 Task: Create public groups for Inmate in StockTradeHub.
Action: Mouse moved to (586, 40)
Screenshot: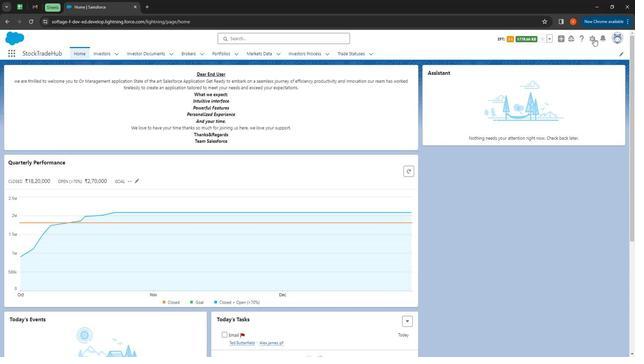
Action: Mouse pressed left at (586, 40)
Screenshot: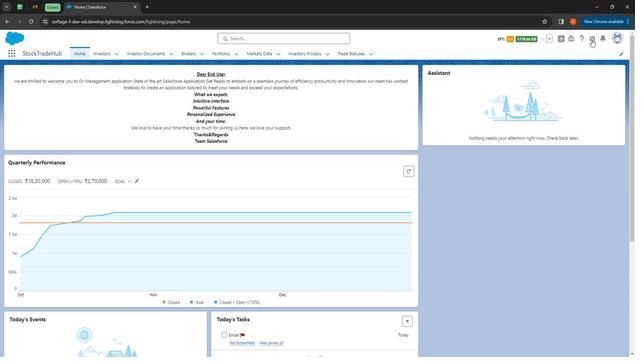 
Action: Mouse moved to (571, 59)
Screenshot: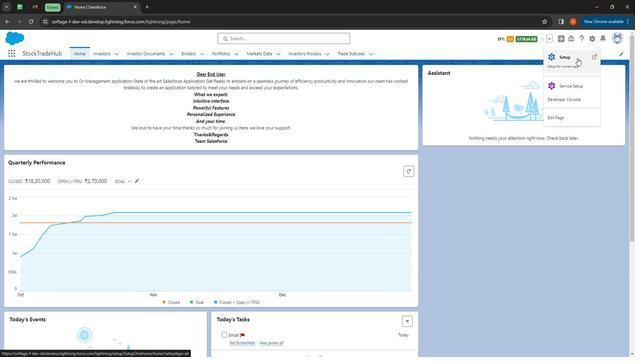 
Action: Mouse pressed left at (571, 59)
Screenshot: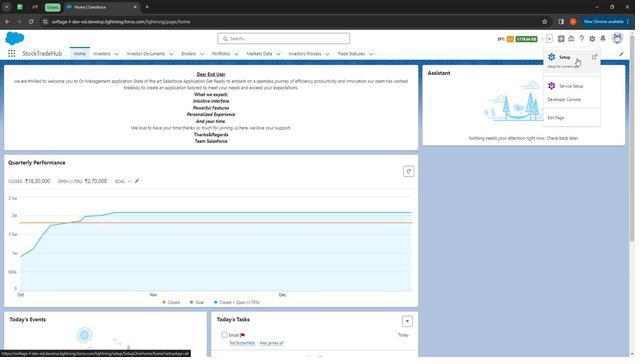 
Action: Mouse moved to (26, 74)
Screenshot: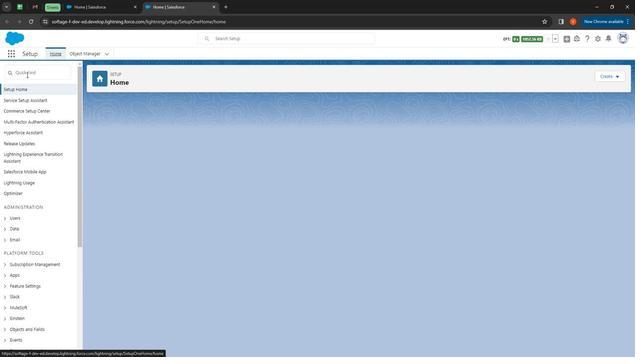 
Action: Mouse pressed left at (26, 74)
Screenshot: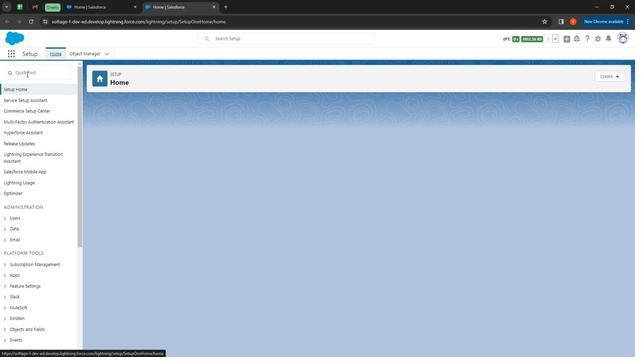 
Action: Mouse moved to (24, 71)
Screenshot: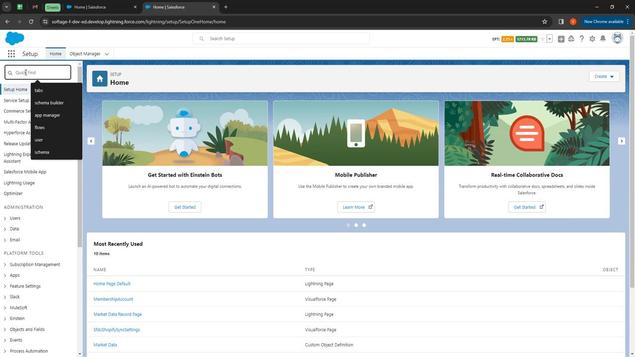 
Action: Mouse pressed left at (24, 71)
Screenshot: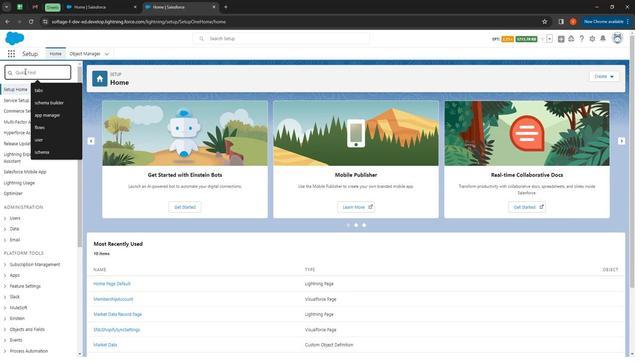 
Action: Key pressed public
Screenshot: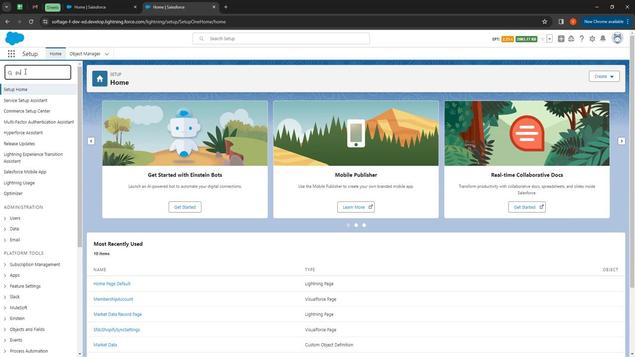 
Action: Mouse moved to (29, 100)
Screenshot: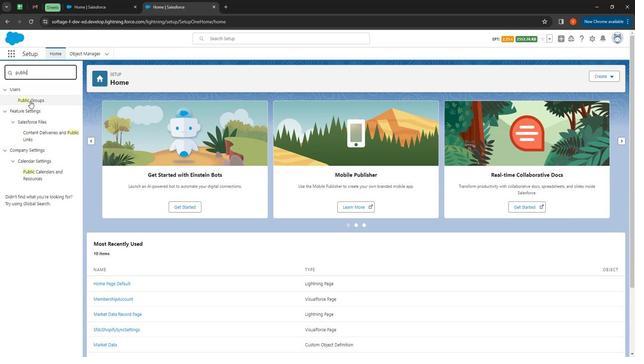 
Action: Mouse pressed left at (29, 100)
Screenshot: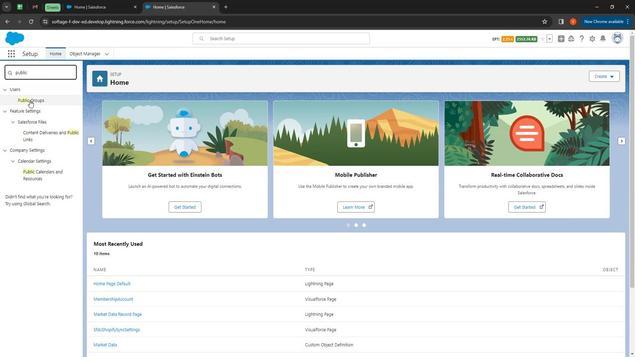
Action: Mouse moved to (353, 148)
Screenshot: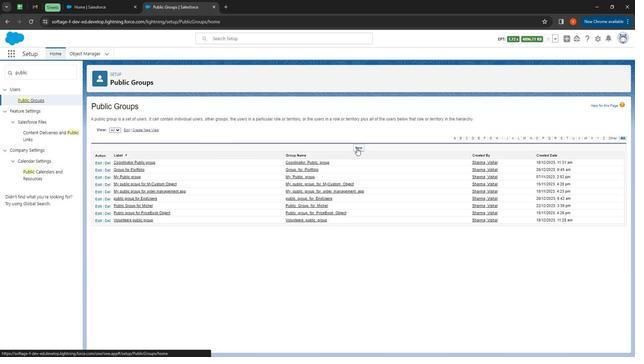 
Action: Mouse pressed left at (353, 148)
Screenshot: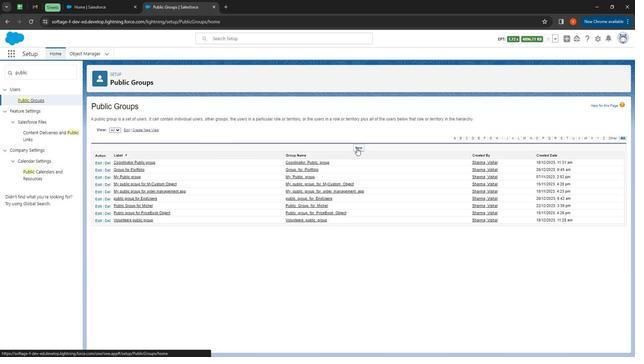 
Action: Mouse moved to (207, 148)
Screenshot: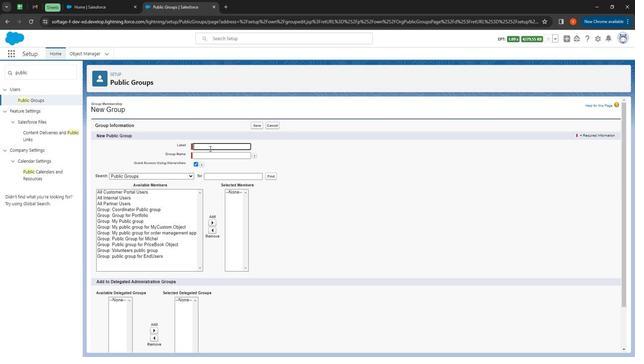 
Action: Mouse pressed left at (207, 148)
Screenshot: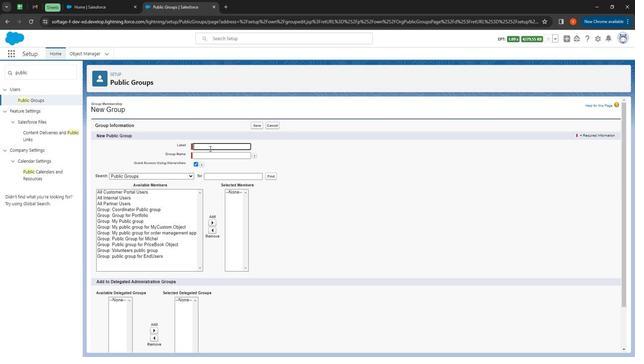 
Action: Mouse moved to (208, 148)
Screenshot: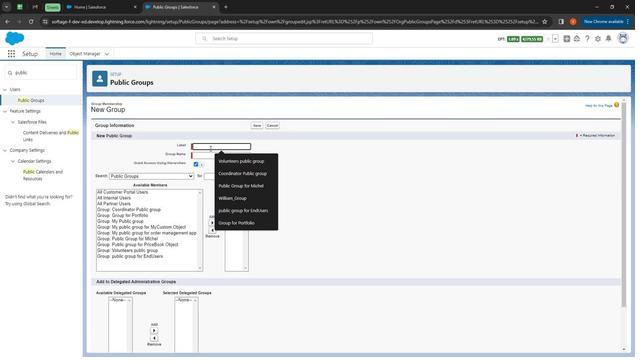 
Action: Key pressed <Key.shift><Key.shift><Key.shift><Key.shift><Key.shift>Inmates<Key.space><Key.shift>F<Key.backspace><Key.shift>Group
Screenshot: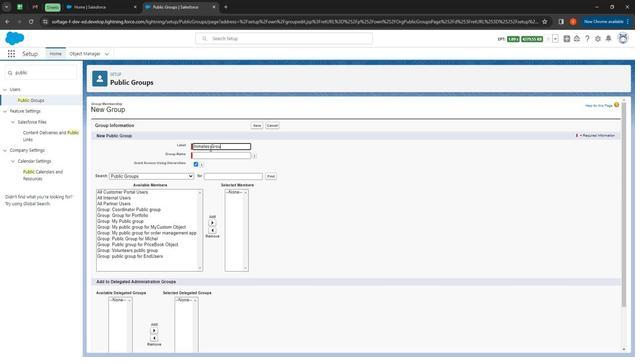 
Action: Mouse moved to (206, 154)
Screenshot: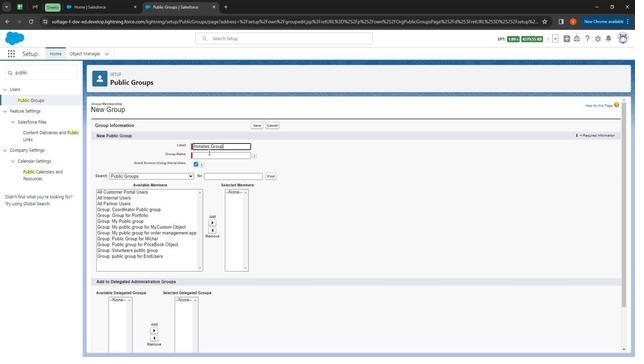
Action: Mouse pressed left at (206, 154)
Screenshot: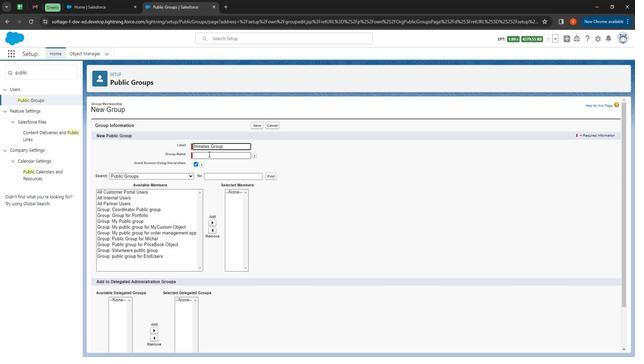 
Action: Mouse moved to (133, 192)
Screenshot: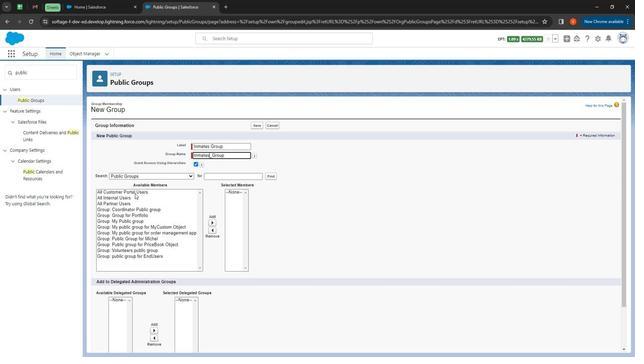 
Action: Mouse pressed left at (133, 192)
Screenshot: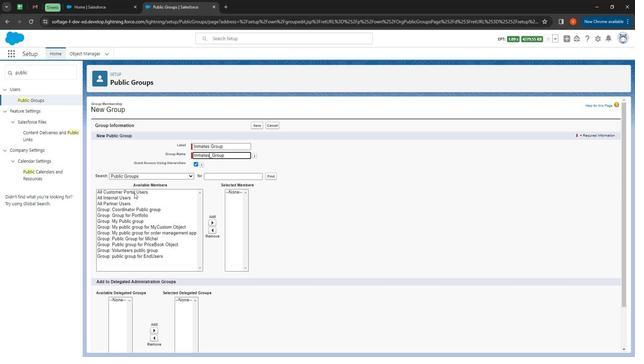 
Action: Mouse moved to (208, 223)
Screenshot: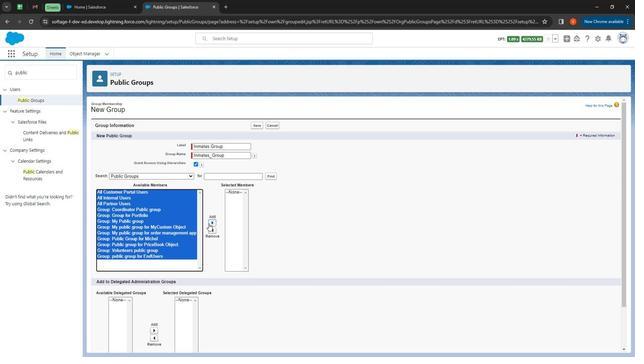 
Action: Mouse pressed left at (208, 223)
Screenshot: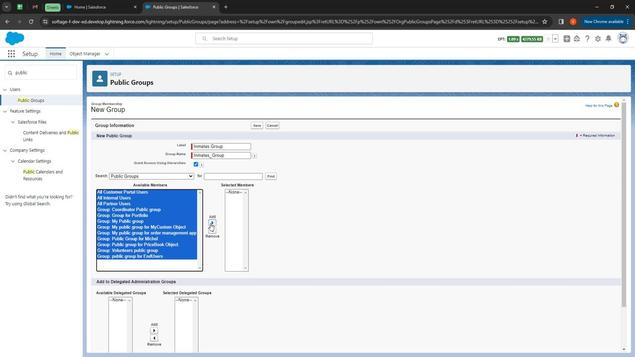 
Action: Mouse moved to (143, 176)
Screenshot: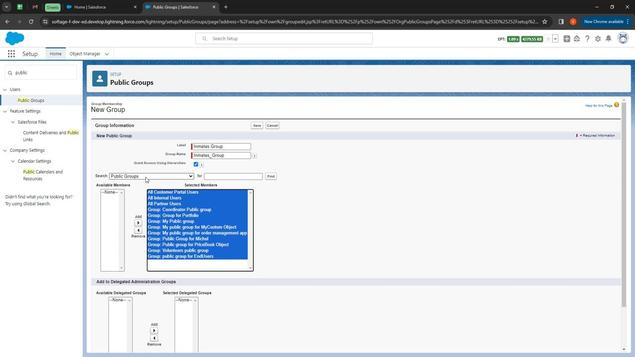 
Action: Mouse pressed left at (143, 176)
Screenshot: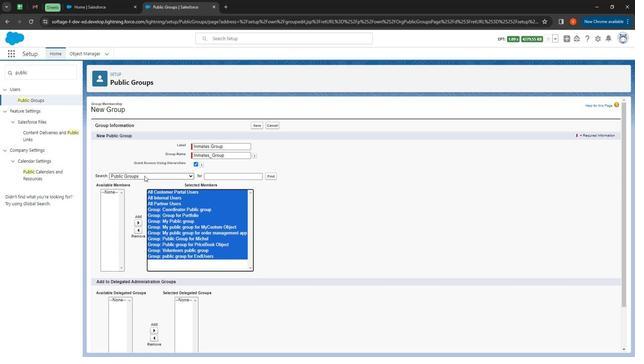 
Action: Mouse moved to (139, 188)
Screenshot: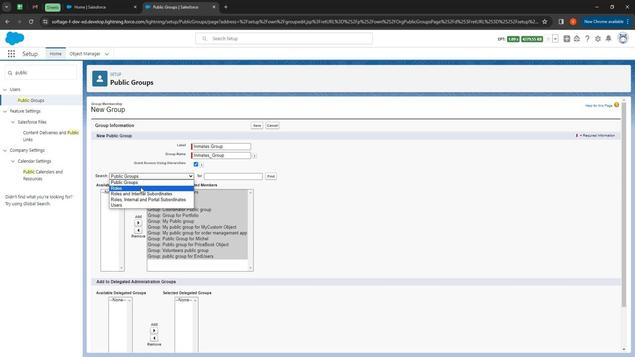 
Action: Mouse pressed left at (139, 188)
Screenshot: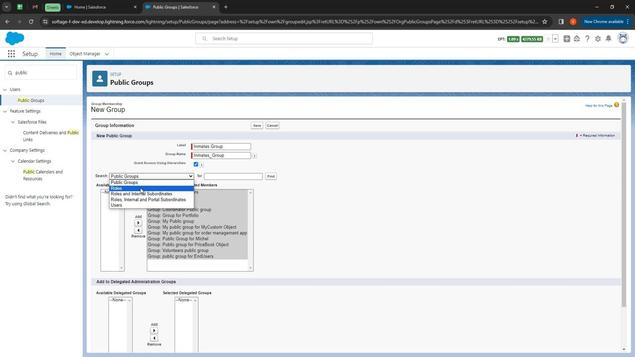 
Action: Mouse moved to (119, 191)
Screenshot: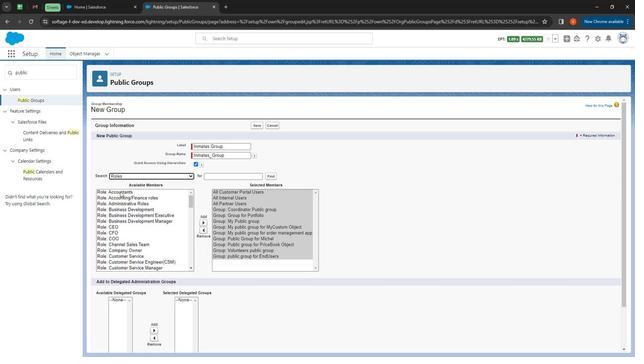 
Action: Mouse pressed left at (119, 191)
Screenshot: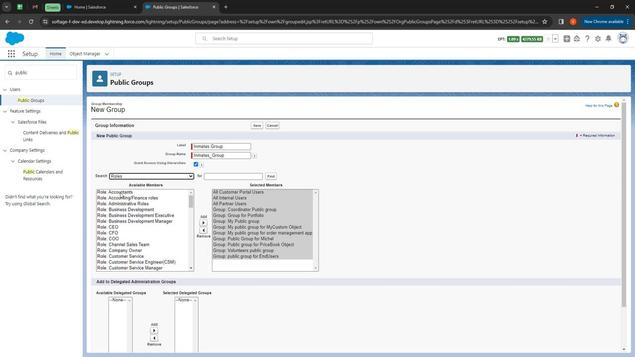 
Action: Mouse moved to (189, 199)
Screenshot: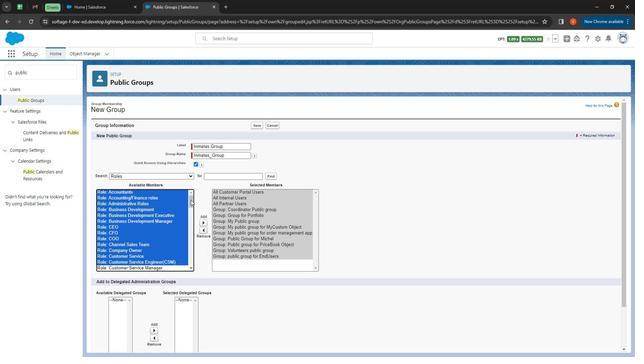 
Action: Mouse pressed left at (189, 199)
Screenshot: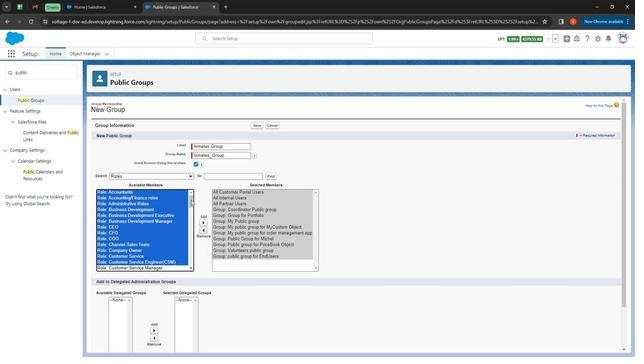
Action: Mouse moved to (160, 213)
Screenshot: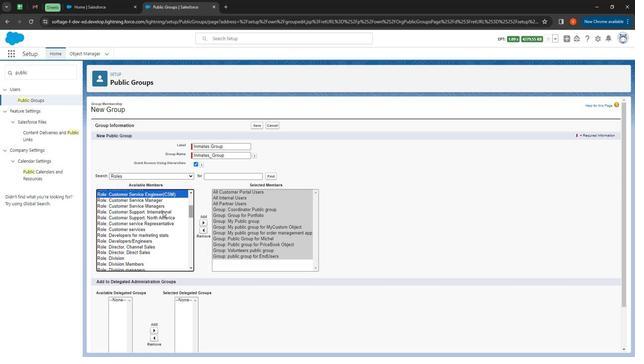 
Action: Mouse pressed left at (160, 213)
Screenshot: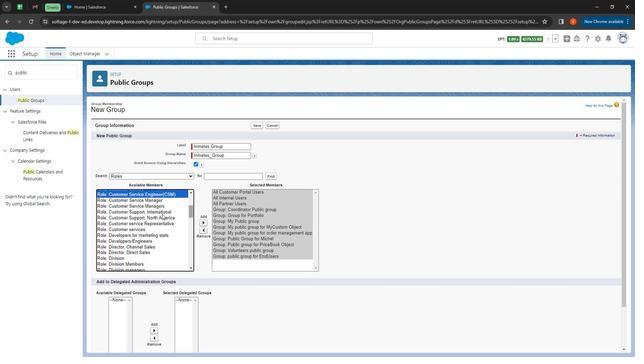 
Action: Mouse moved to (160, 218)
Screenshot: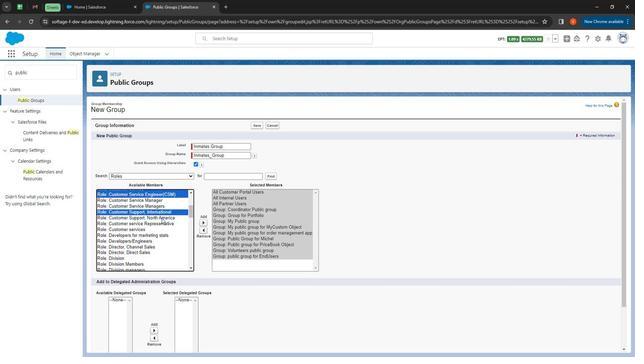 
Action: Mouse pressed left at (160, 218)
Screenshot: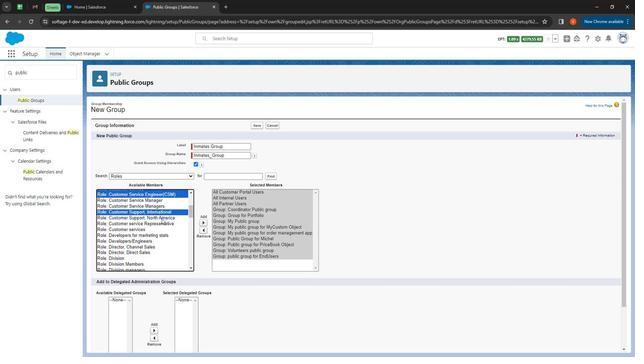 
Action: Mouse moved to (160, 223)
Screenshot: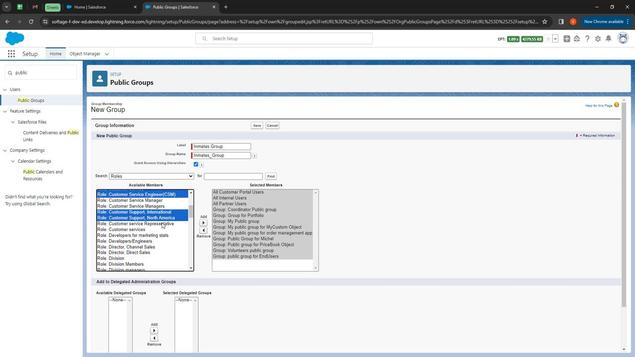 
Action: Mouse pressed left at (160, 223)
Screenshot: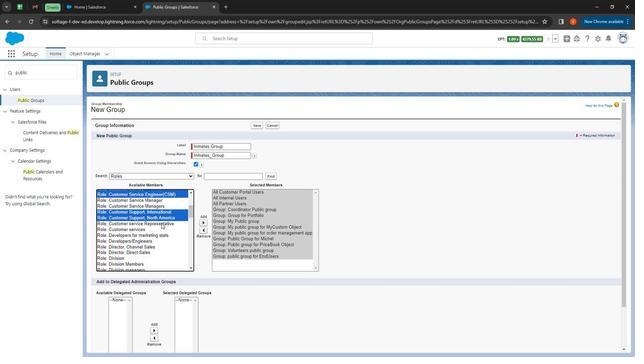 
Action: Mouse moved to (152, 227)
Screenshot: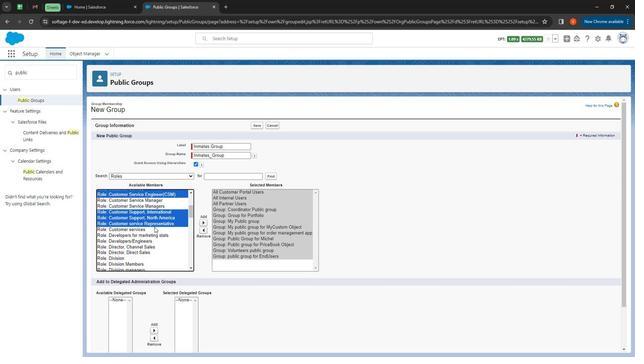 
Action: Mouse pressed left at (152, 227)
Screenshot: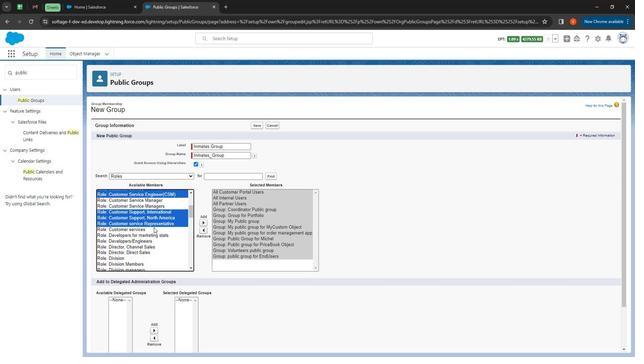 
Action: Mouse moved to (153, 235)
Screenshot: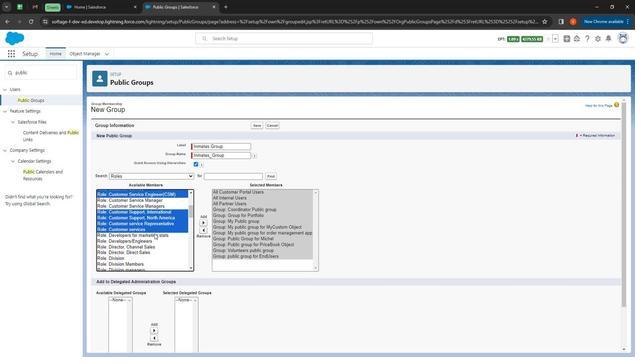 
Action: Mouse pressed left at (153, 235)
Screenshot: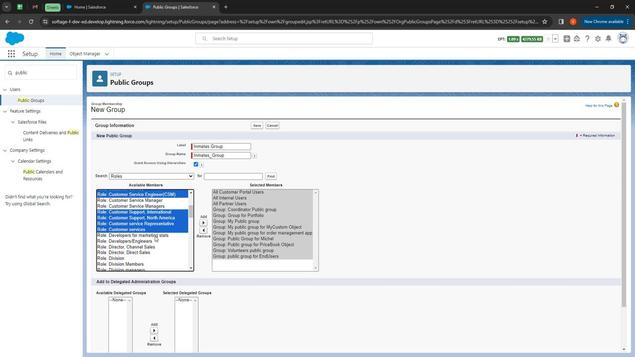 
Action: Mouse moved to (150, 250)
Screenshot: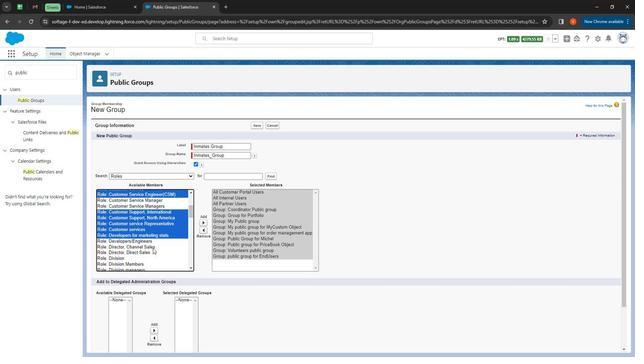 
Action: Mouse pressed left at (150, 250)
Screenshot: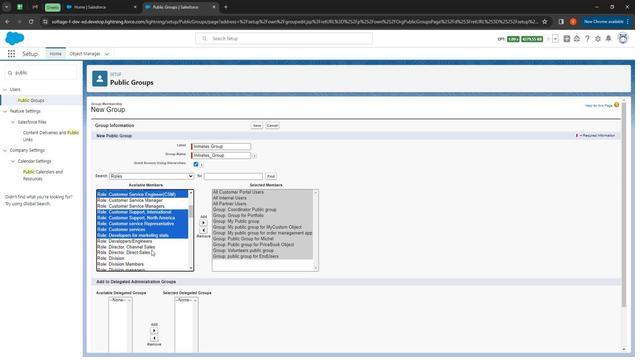 
Action: Mouse moved to (145, 259)
Screenshot: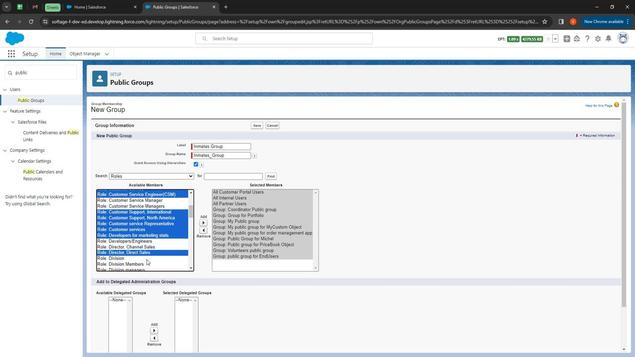 
Action: Mouse pressed left at (145, 259)
Screenshot: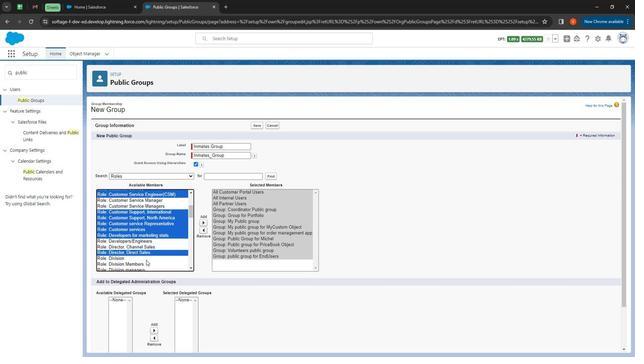
Action: Mouse moved to (144, 264)
Screenshot: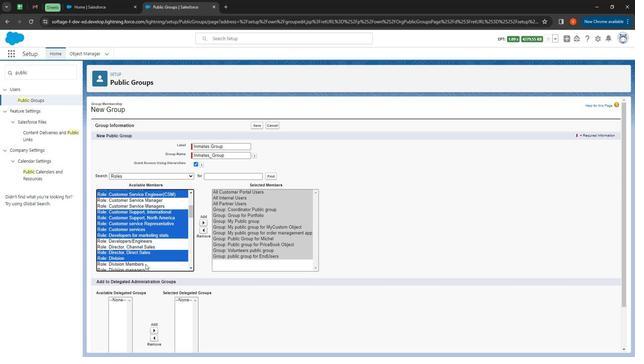 
Action: Mouse pressed left at (144, 264)
Screenshot: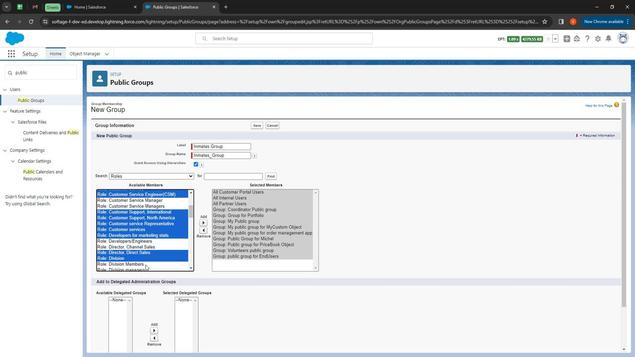 
Action: Mouse moved to (189, 213)
Screenshot: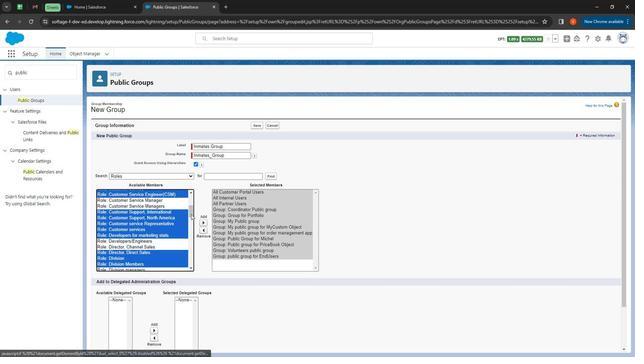 
Action: Mouse pressed left at (189, 213)
Screenshot: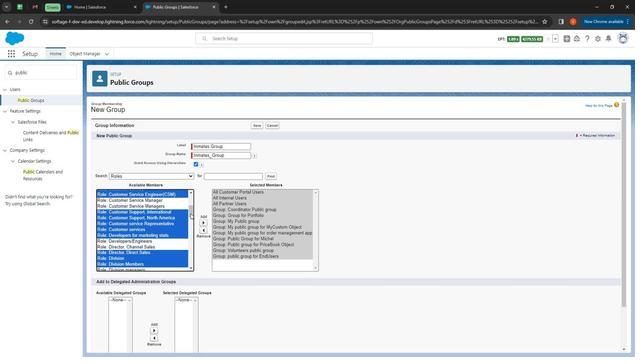 
Action: Mouse moved to (144, 199)
Screenshot: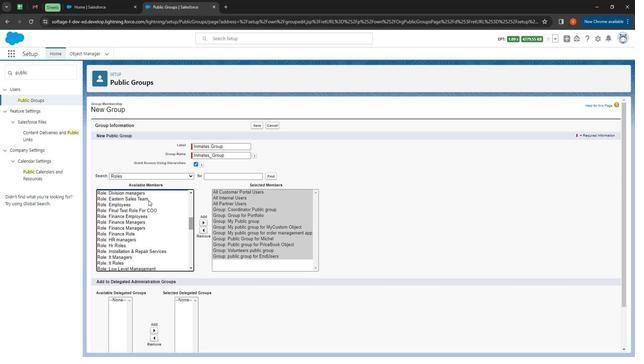 
Action: Mouse pressed left at (144, 199)
Screenshot: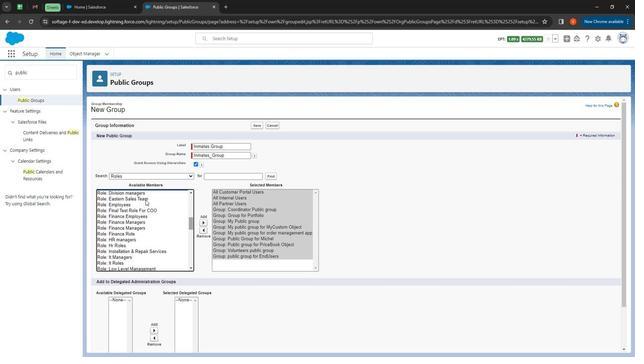 
Action: Mouse moved to (140, 205)
Screenshot: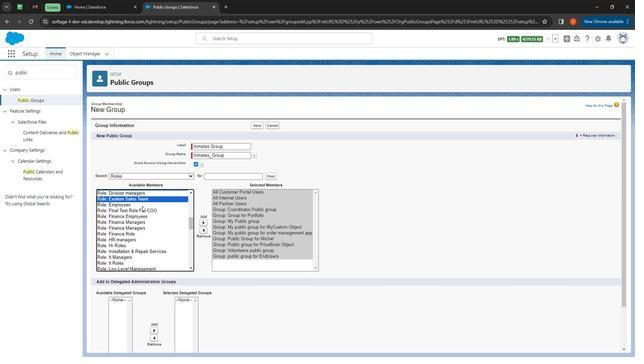 
Action: Mouse pressed left at (140, 205)
Screenshot: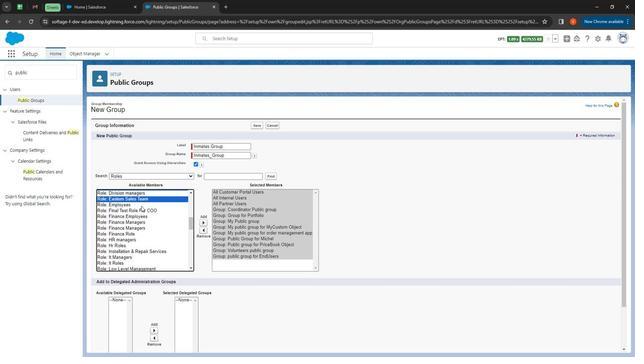 
Action: Mouse moved to (139, 209)
Screenshot: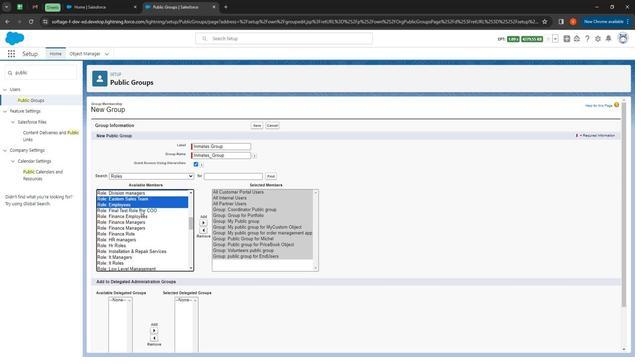 
Action: Mouse pressed left at (139, 209)
Screenshot: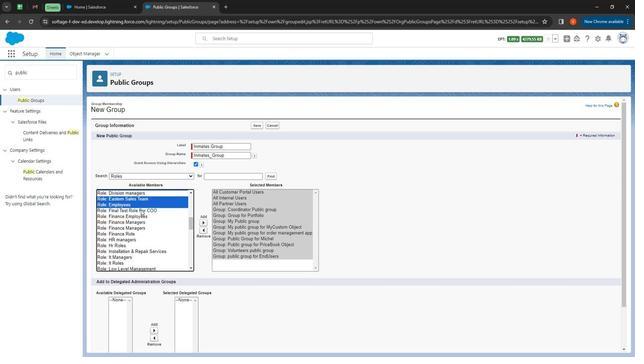 
Action: Mouse moved to (138, 216)
Screenshot: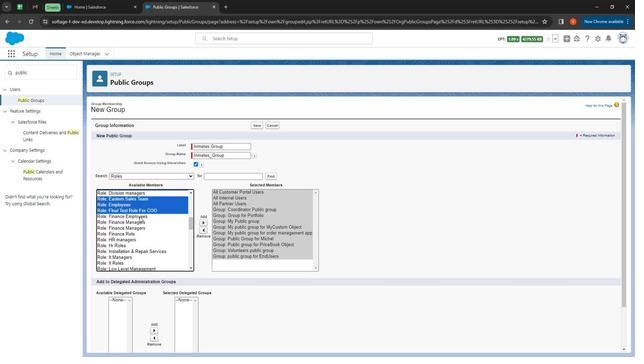 
Action: Mouse pressed left at (138, 216)
Screenshot: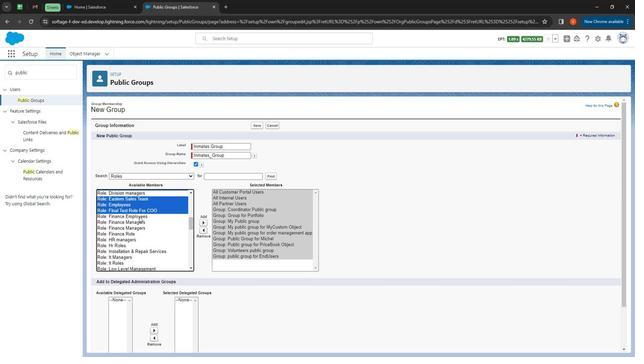 
Action: Mouse moved to (137, 227)
Screenshot: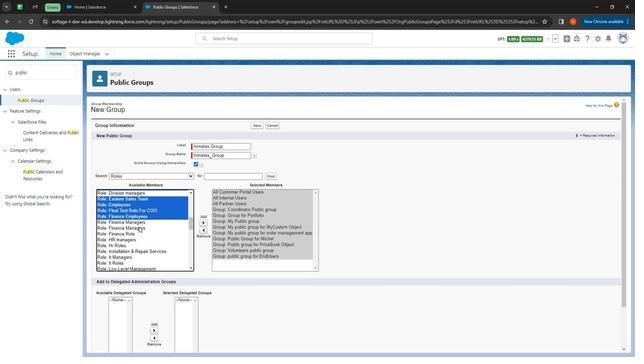
Action: Mouse pressed left at (137, 227)
Screenshot: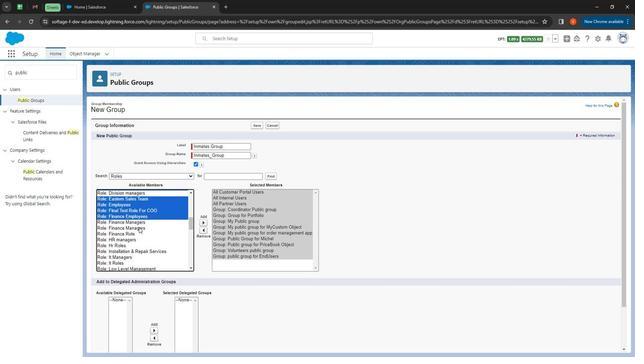
Action: Mouse moved to (122, 241)
Screenshot: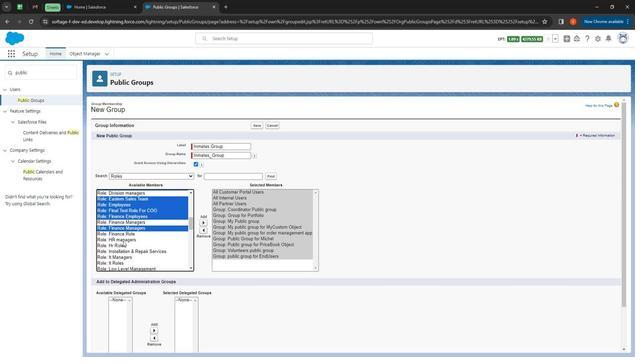 
Action: Mouse pressed left at (122, 241)
Screenshot: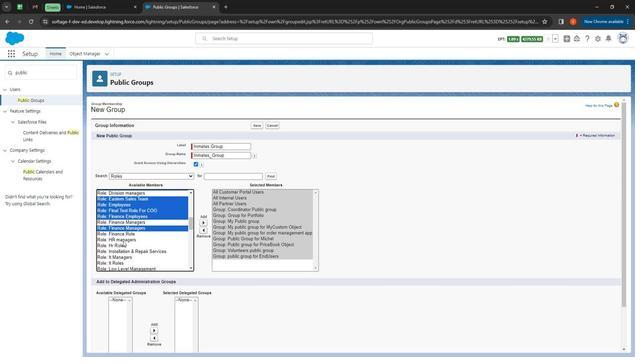 
Action: Mouse moved to (119, 246)
Screenshot: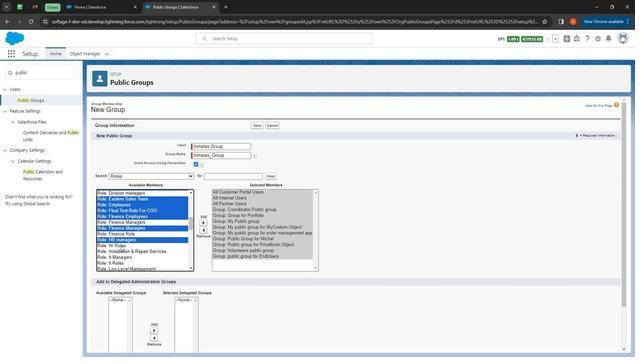 
Action: Mouse pressed left at (119, 246)
Screenshot: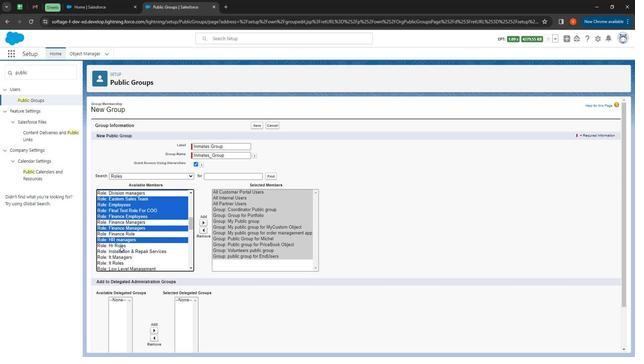 
Action: Mouse moved to (120, 252)
Screenshot: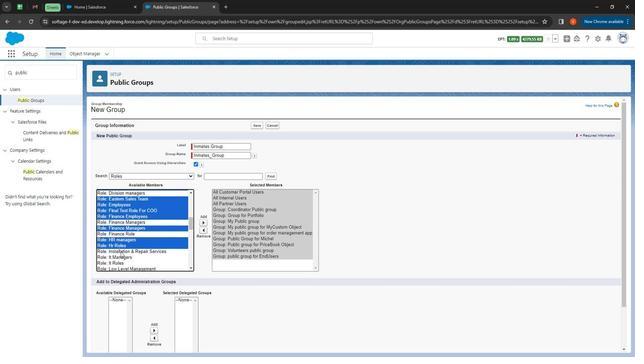 
Action: Mouse pressed left at (120, 252)
Screenshot: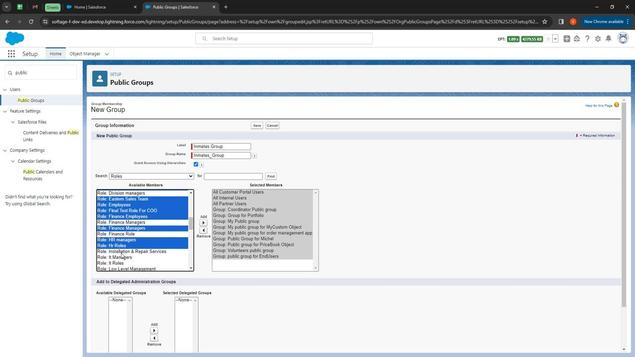 
Action: Mouse moved to (120, 258)
Screenshot: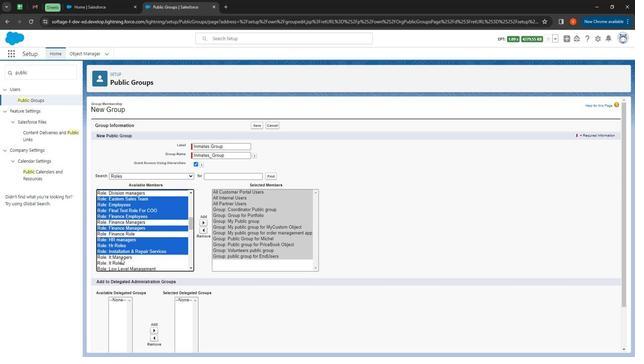 
Action: Mouse pressed left at (120, 258)
Screenshot: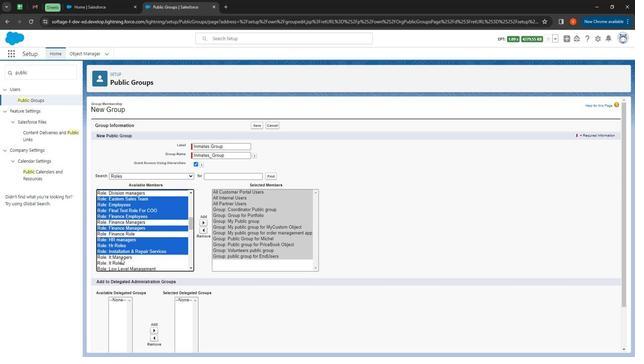 
Action: Mouse moved to (121, 262)
Screenshot: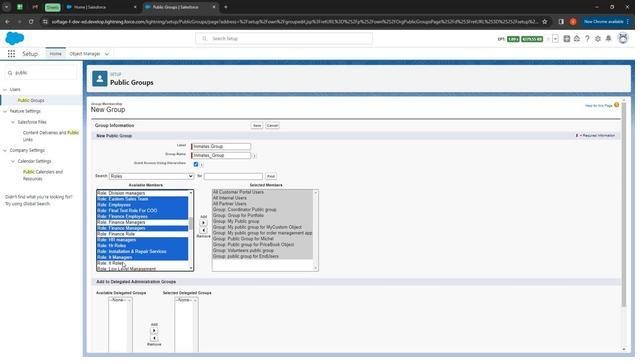 
Action: Mouse pressed left at (121, 262)
Screenshot: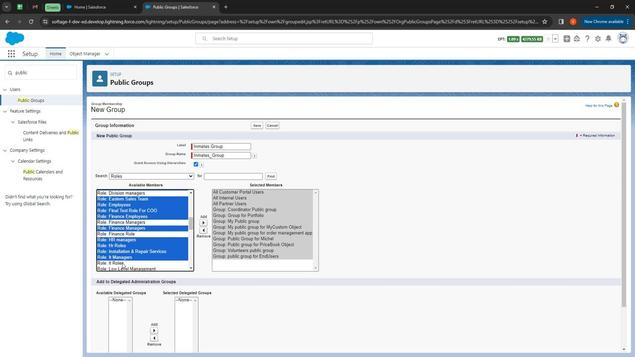 
Action: Mouse moved to (190, 224)
Screenshot: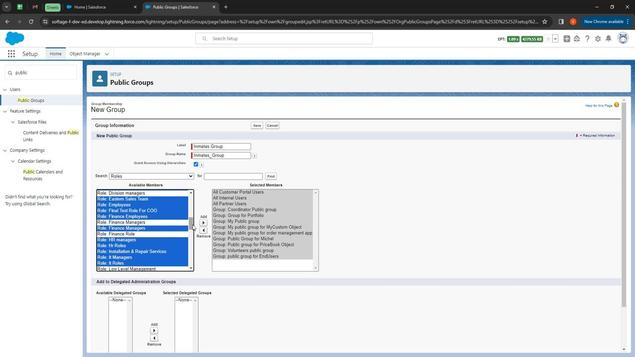 
Action: Mouse pressed left at (190, 224)
Screenshot: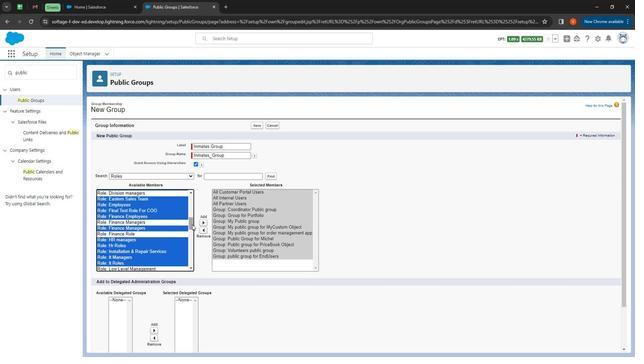 
Action: Mouse moved to (147, 206)
Screenshot: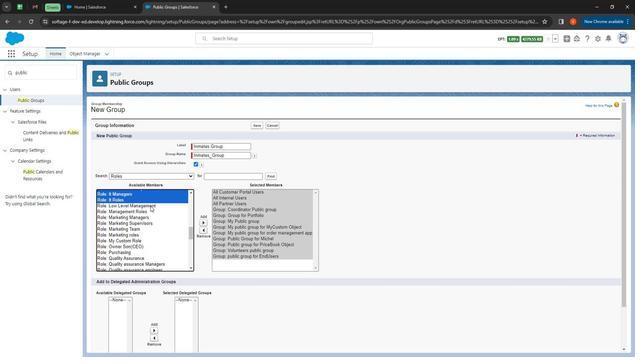 
Action: Mouse pressed left at (147, 206)
Screenshot: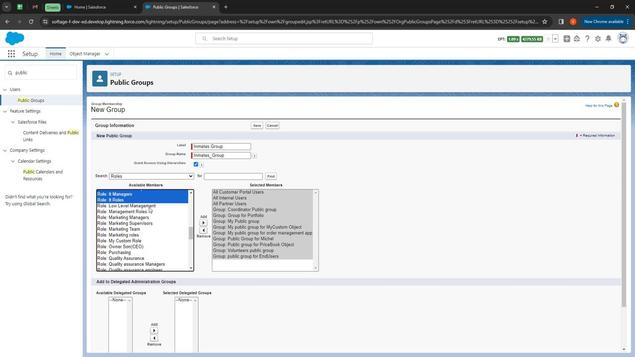 
Action: Mouse moved to (141, 217)
Screenshot: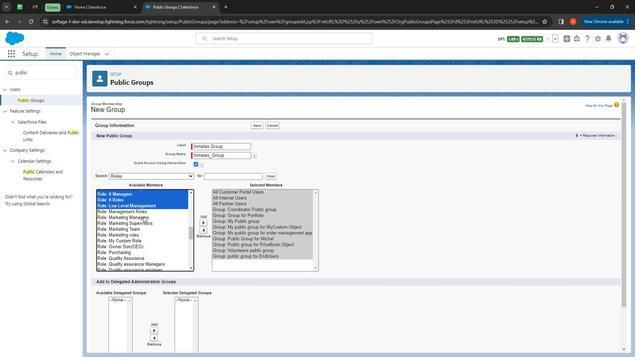 
Action: Mouse pressed left at (141, 217)
Screenshot: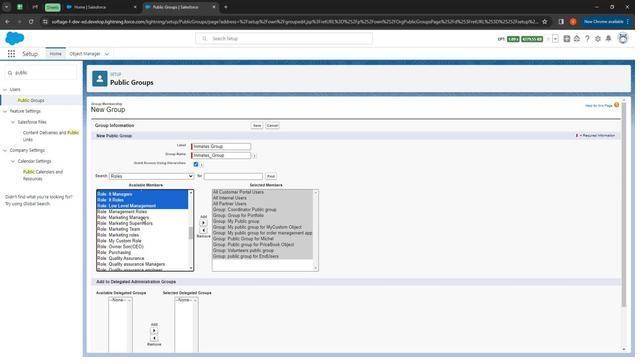 
Action: Mouse moved to (139, 230)
Screenshot: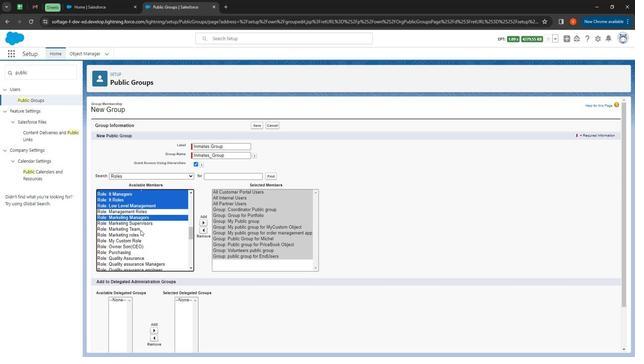 
Action: Mouse pressed left at (139, 230)
Screenshot: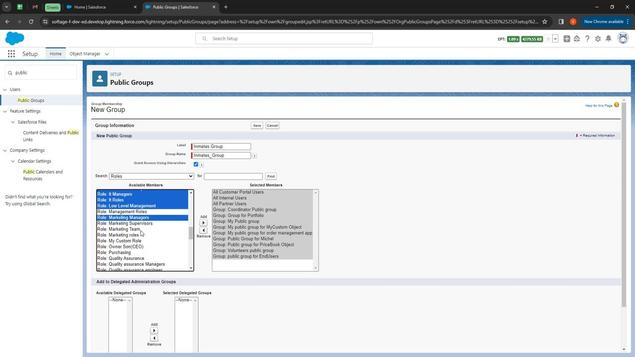 
Action: Mouse moved to (135, 245)
Screenshot: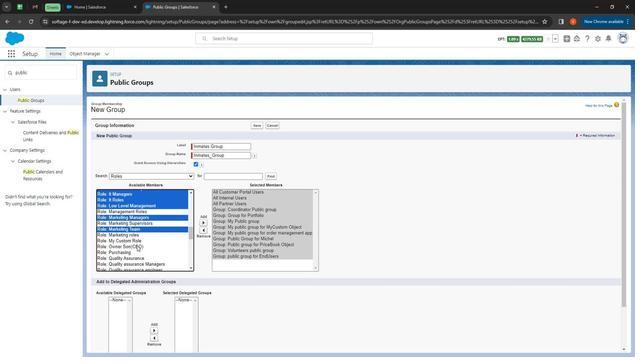 
Action: Mouse pressed left at (135, 245)
Screenshot: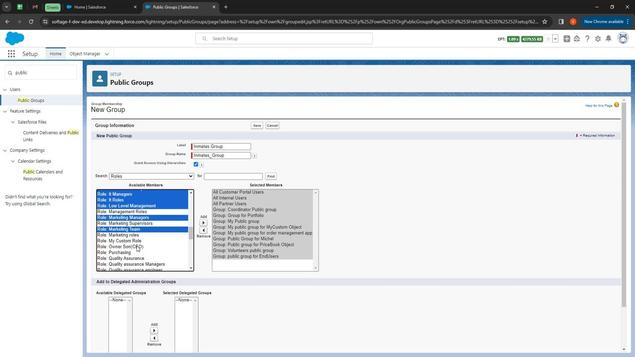 
Action: Mouse moved to (129, 253)
Screenshot: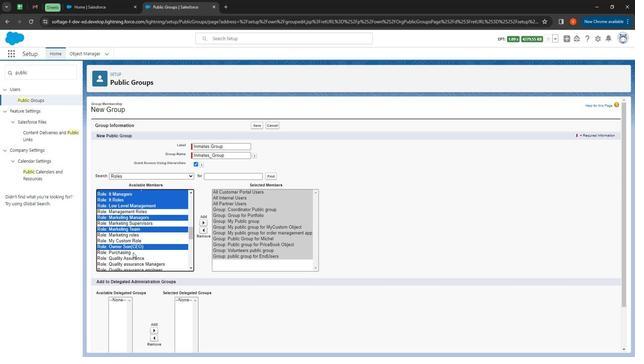 
Action: Mouse pressed left at (129, 253)
Screenshot: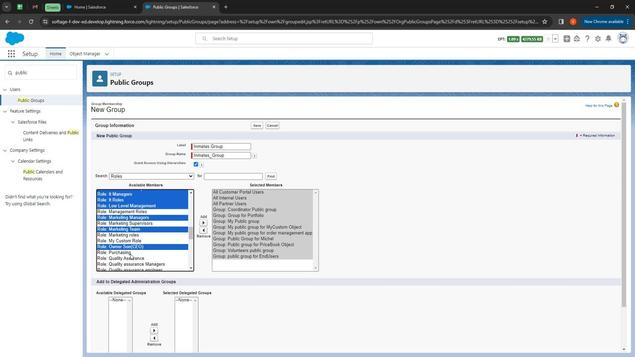 
Action: Mouse moved to (129, 261)
Screenshot: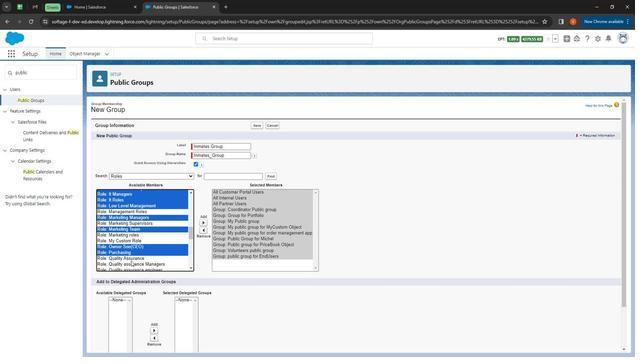
Action: Mouse pressed left at (129, 261)
Screenshot: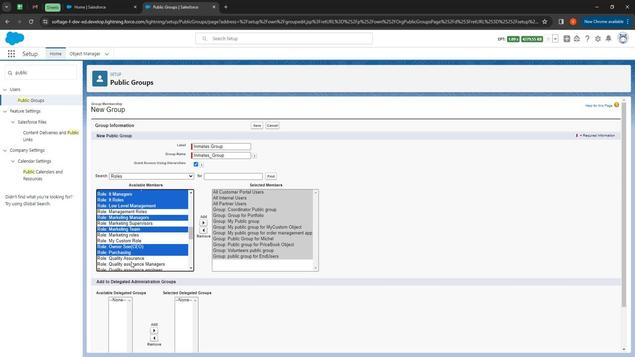 
Action: Mouse moved to (129, 258)
Screenshot: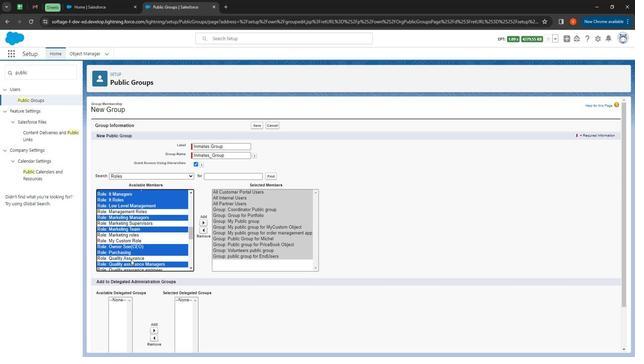 
Action: Mouse pressed left at (129, 258)
Screenshot: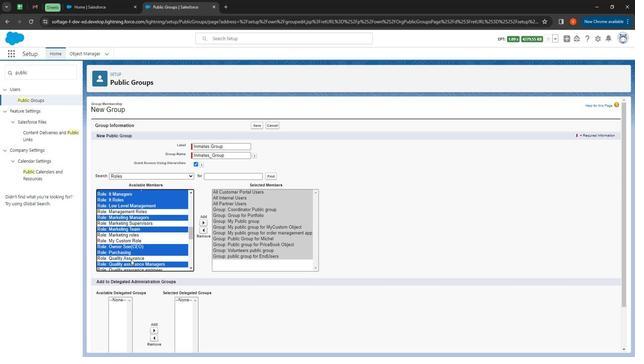 
Action: Mouse moved to (131, 268)
Screenshot: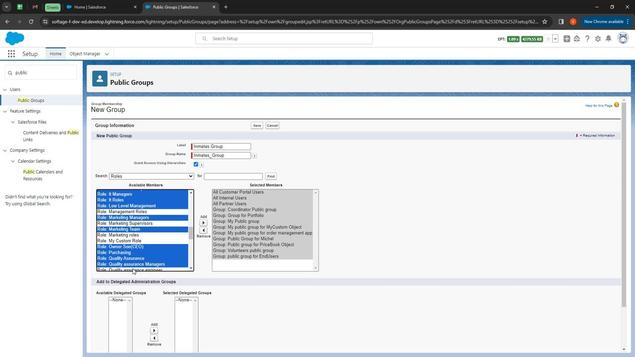 
Action: Mouse pressed left at (131, 268)
Screenshot: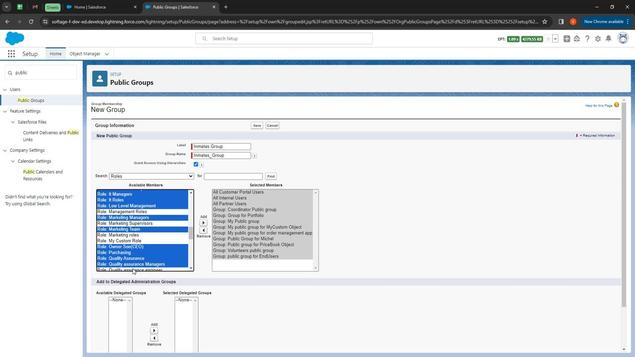
Action: Mouse moved to (189, 233)
Screenshot: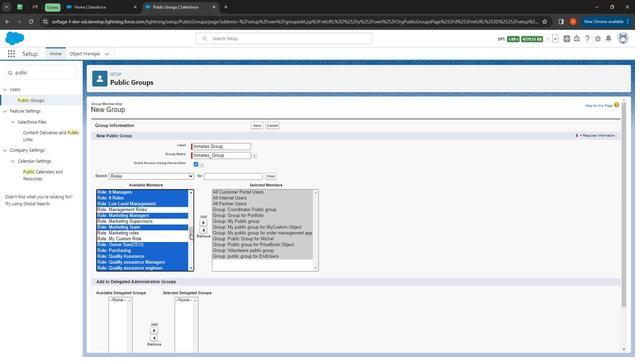 
Action: Mouse pressed left at (189, 233)
Screenshot: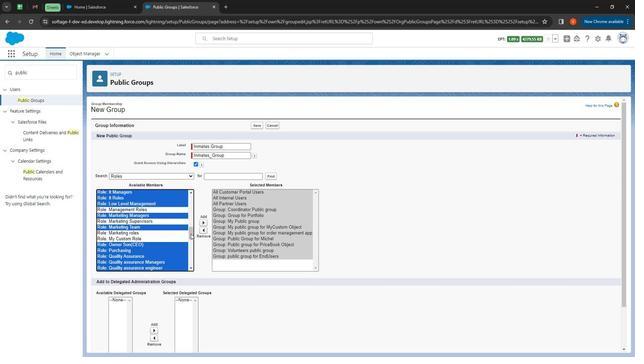 
Action: Mouse moved to (131, 200)
Screenshot: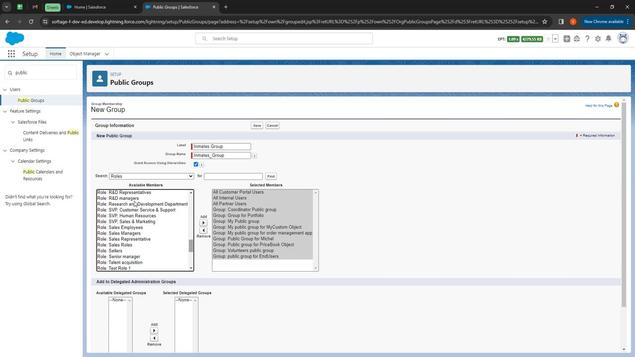 
Action: Mouse pressed left at (131, 200)
Screenshot: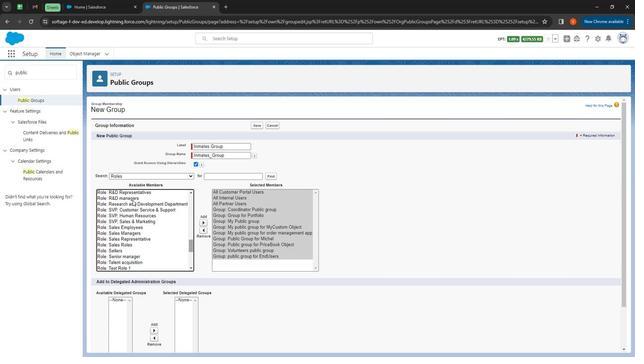 
Action: Mouse moved to (132, 206)
Screenshot: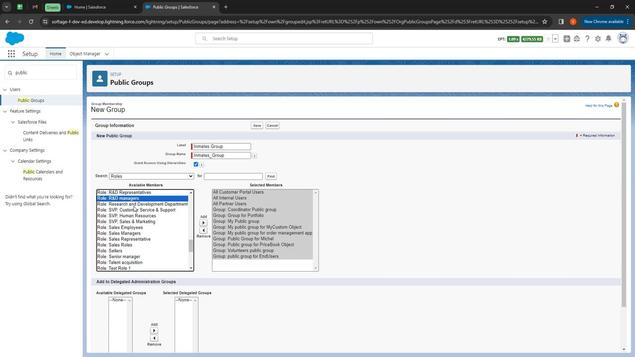 
Action: Mouse pressed left at (132, 206)
Screenshot: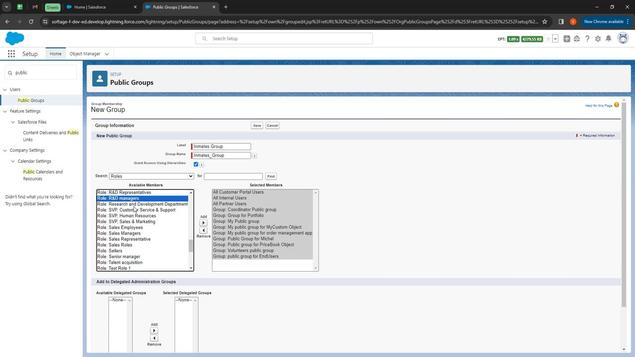 
Action: Mouse moved to (137, 210)
Screenshot: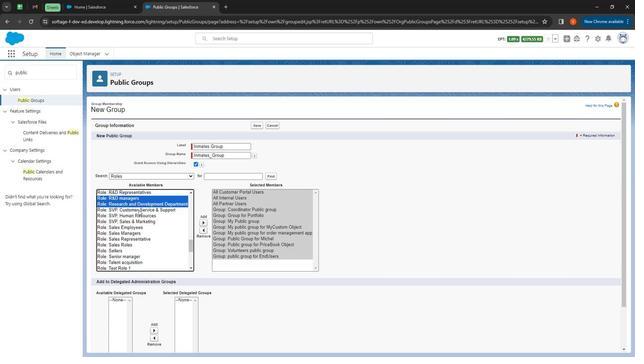 
Action: Mouse pressed left at (137, 210)
Screenshot: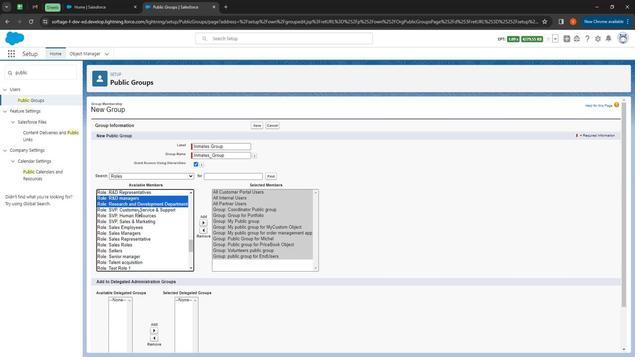
Action: Mouse moved to (137, 215)
Screenshot: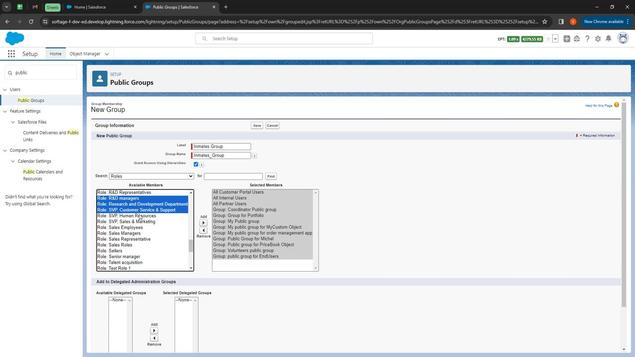 
Action: Mouse pressed left at (137, 215)
Screenshot: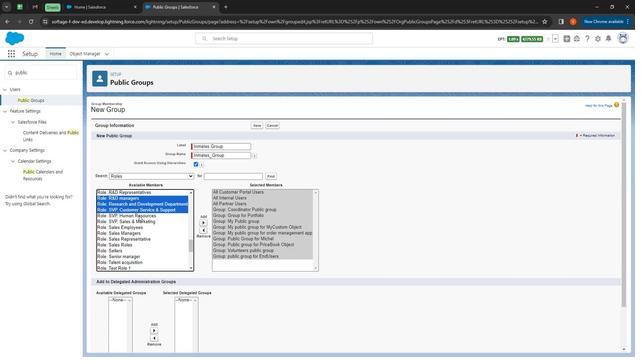 
Action: Mouse moved to (137, 223)
Screenshot: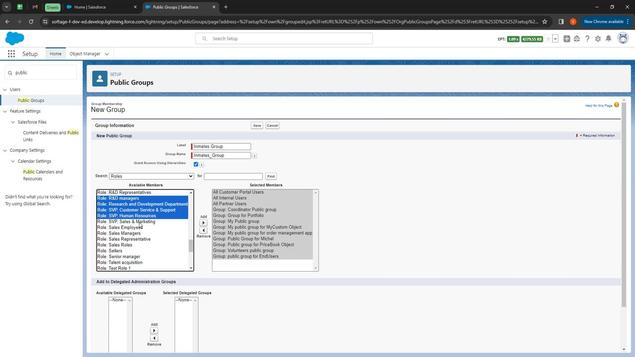 
Action: Mouse pressed left at (137, 223)
Screenshot: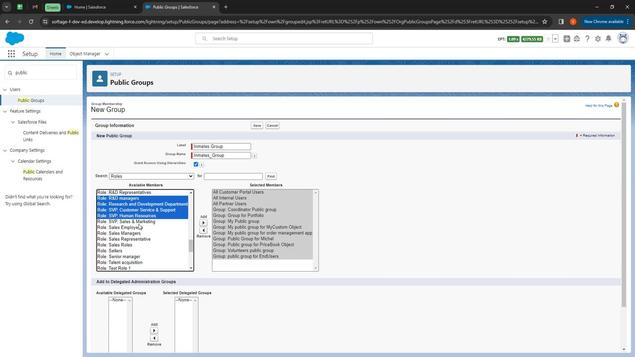 
Action: Mouse moved to (137, 229)
Screenshot: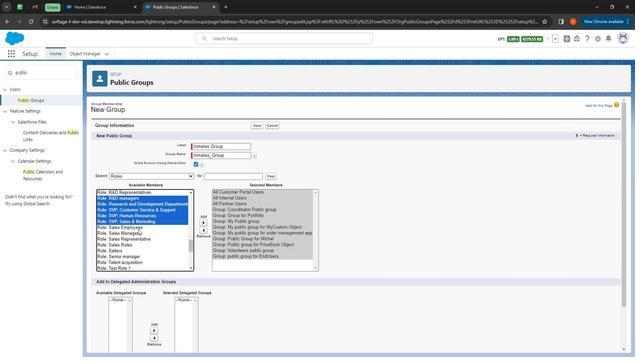 
Action: Mouse pressed left at (137, 229)
Screenshot: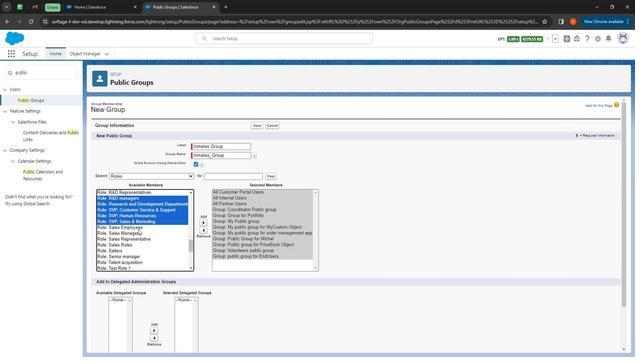 
Action: Mouse moved to (133, 243)
Screenshot: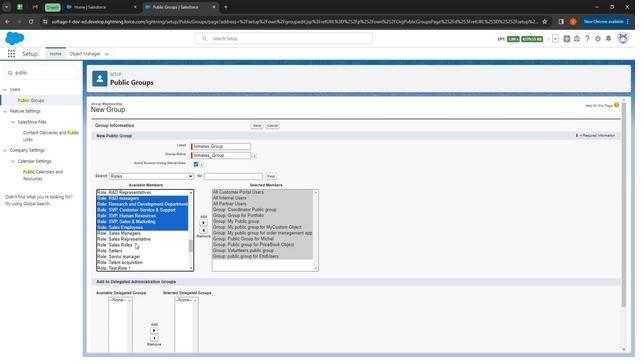 
Action: Mouse pressed left at (133, 243)
Screenshot: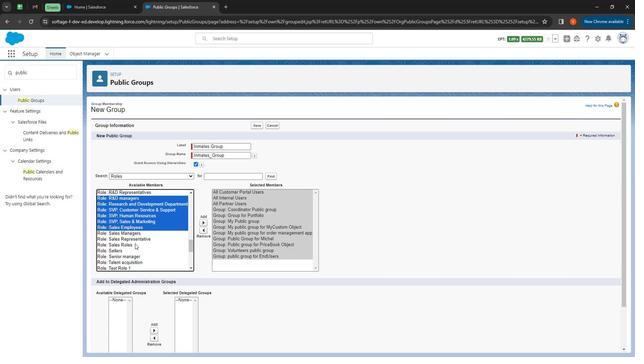 
Action: Mouse moved to (133, 253)
Screenshot: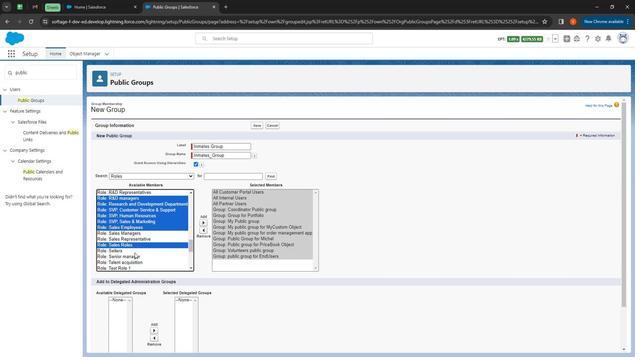 
Action: Mouse pressed left at (133, 253)
Screenshot: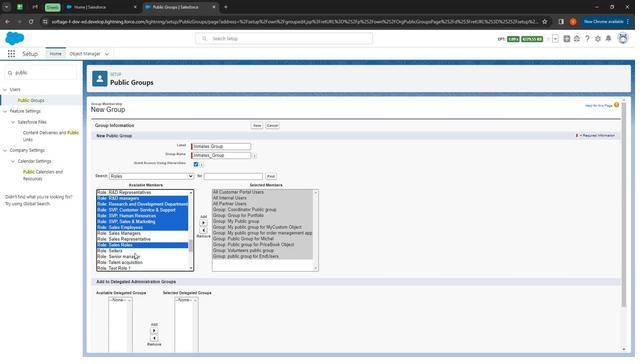 
Action: Mouse moved to (133, 257)
Screenshot: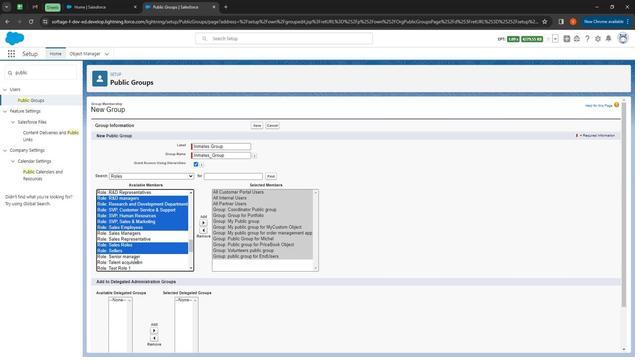 
Action: Mouse pressed left at (133, 257)
Screenshot: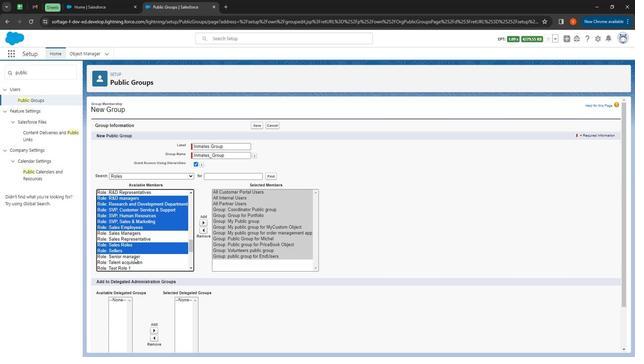 
Action: Mouse moved to (135, 261)
Screenshot: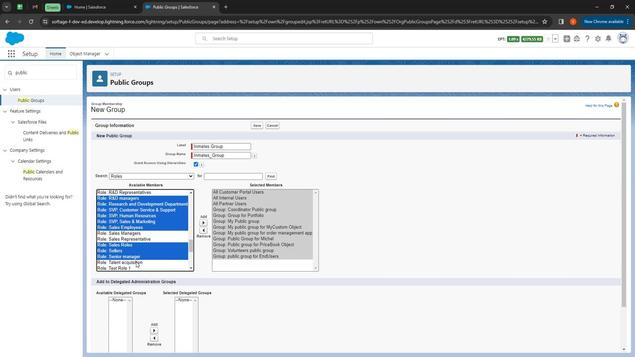 
Action: Mouse pressed left at (135, 261)
Screenshot: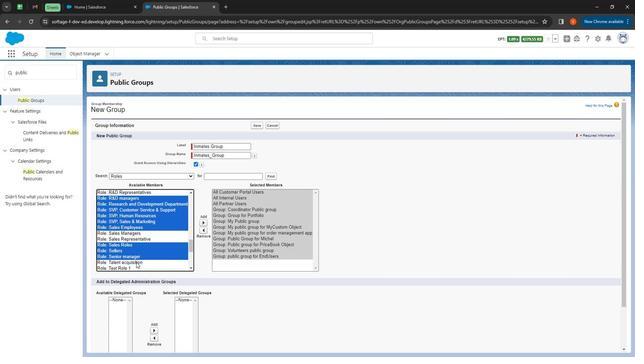
Action: Mouse moved to (135, 268)
Screenshot: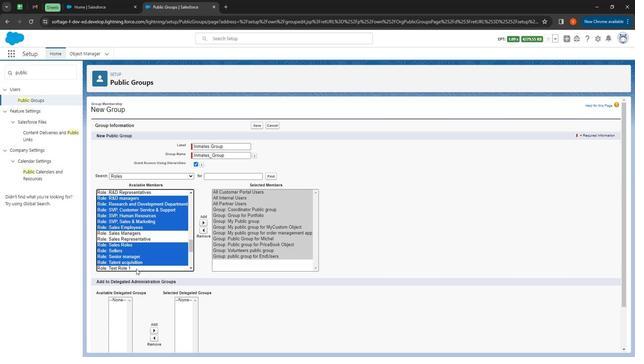 
Action: Mouse pressed left at (135, 268)
Screenshot: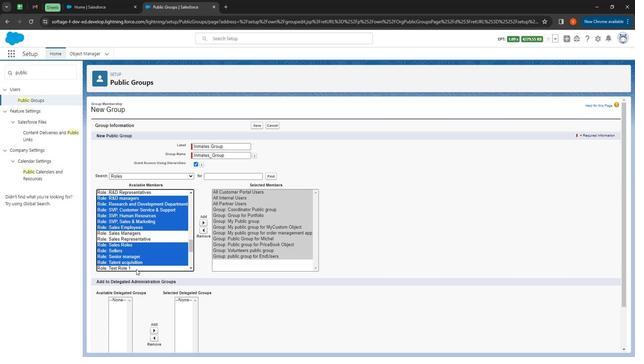 
Action: Mouse moved to (189, 246)
Screenshot: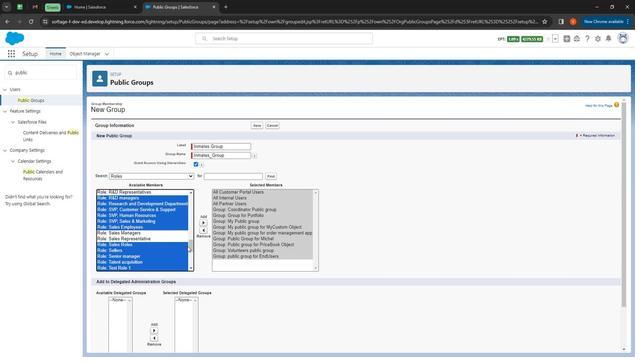 
Action: Mouse pressed left at (189, 246)
Screenshot: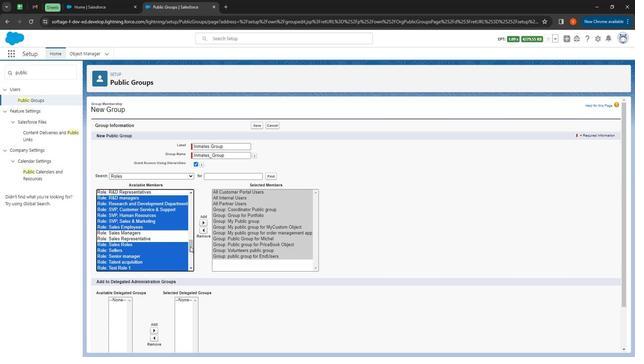 
Action: Mouse moved to (134, 206)
Screenshot: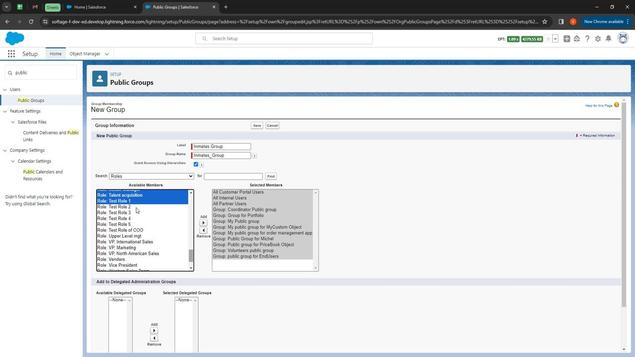
Action: Mouse pressed left at (134, 206)
Screenshot: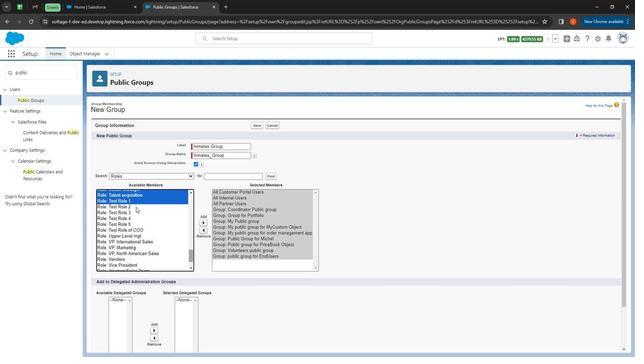 
Action: Mouse moved to (141, 227)
Screenshot: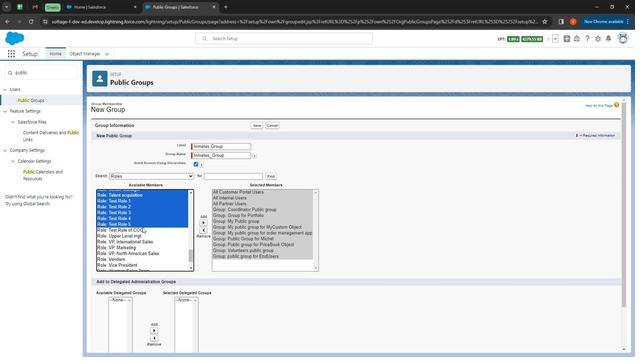 
Action: Mouse pressed left at (141, 227)
Screenshot: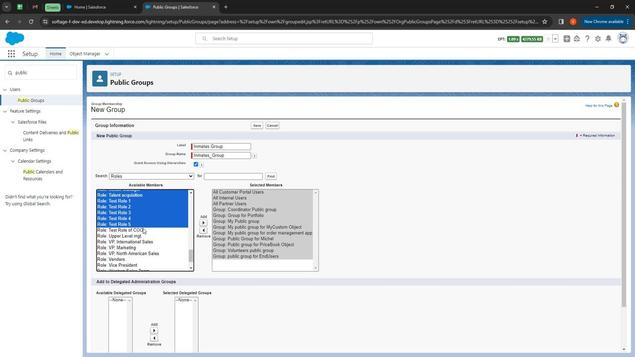 
Action: Mouse moved to (145, 236)
Screenshot: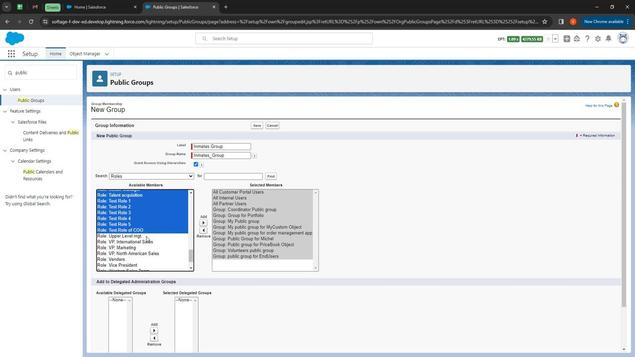 
Action: Mouse pressed left at (145, 236)
Screenshot: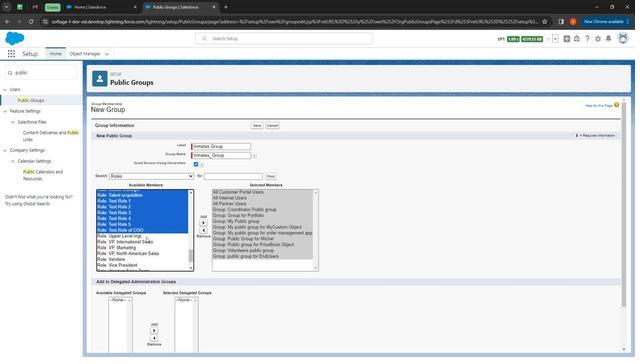 
Action: Mouse moved to (148, 243)
Screenshot: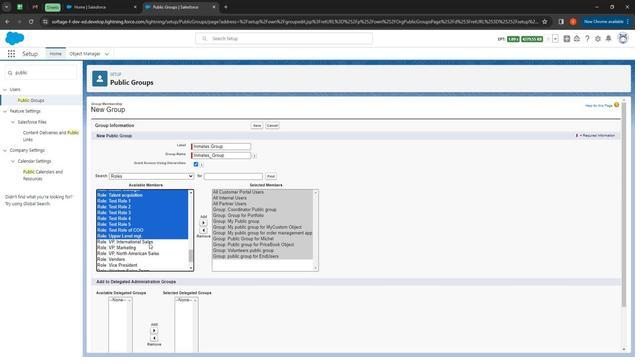 
Action: Mouse pressed left at (148, 243)
Screenshot: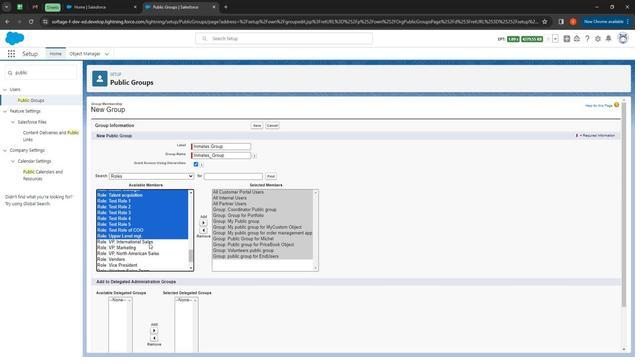 
Action: Mouse moved to (146, 254)
Screenshot: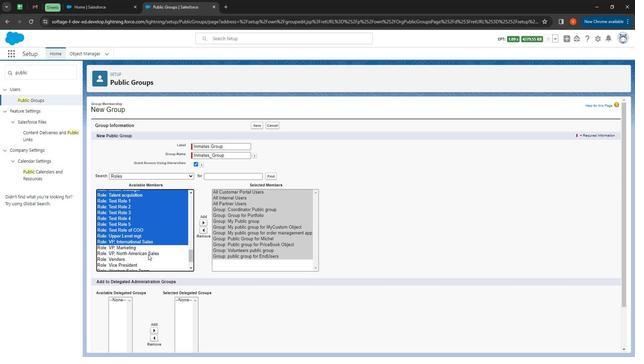 
Action: Mouse pressed left at (146, 254)
Screenshot: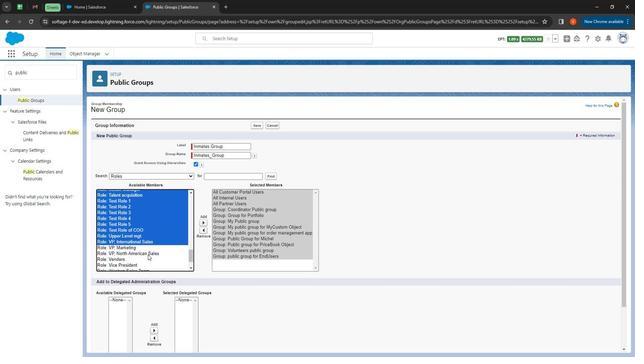 
Action: Mouse moved to (135, 259)
Screenshot: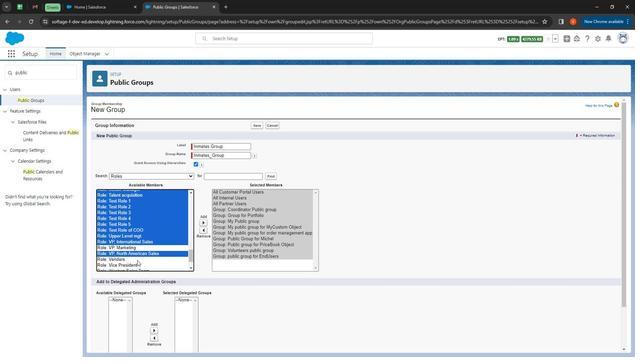 
Action: Mouse pressed left at (135, 259)
Screenshot: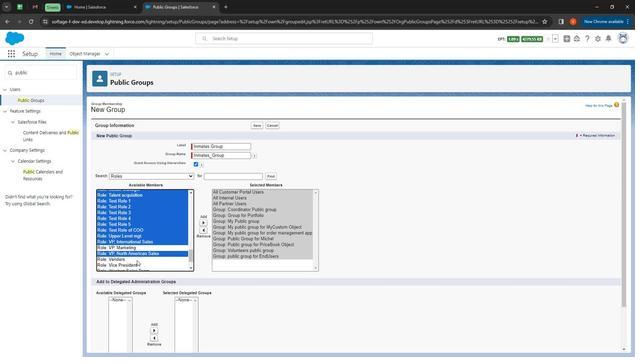
Action: Mouse moved to (128, 265)
Screenshot: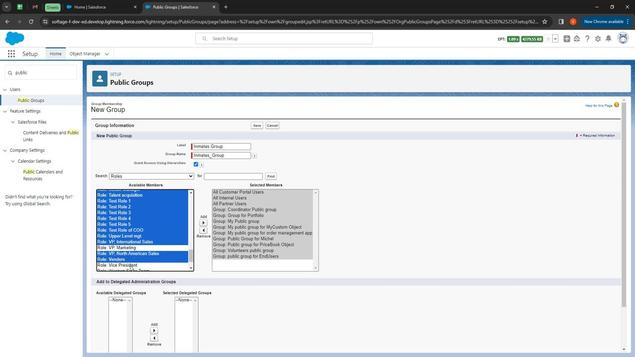 
Action: Mouse pressed left at (128, 265)
Screenshot: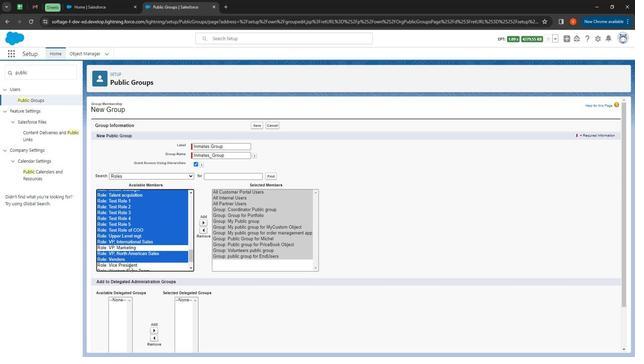 
Action: Mouse moved to (189, 252)
Screenshot: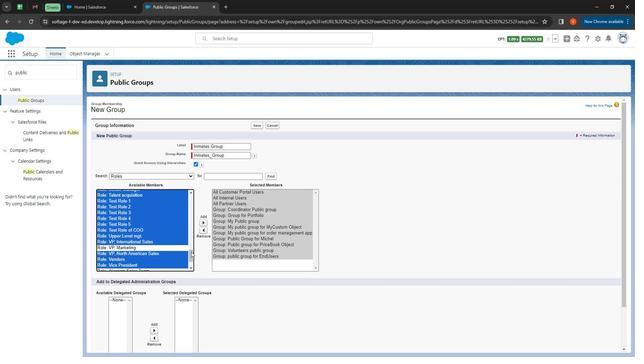 
Action: Mouse pressed left at (189, 252)
Screenshot: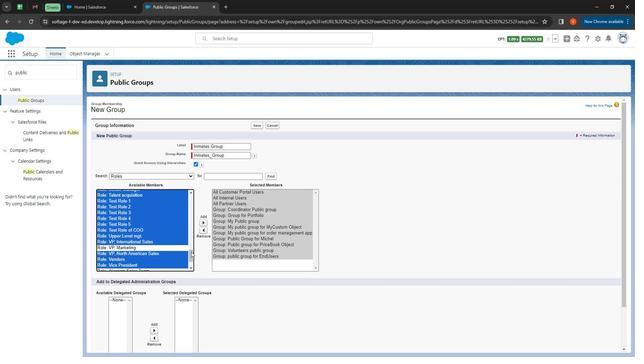 
Action: Mouse moved to (138, 249)
Screenshot: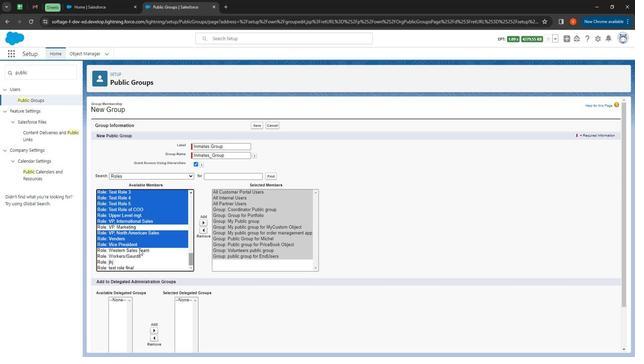 
Action: Mouse pressed left at (138, 249)
Screenshot: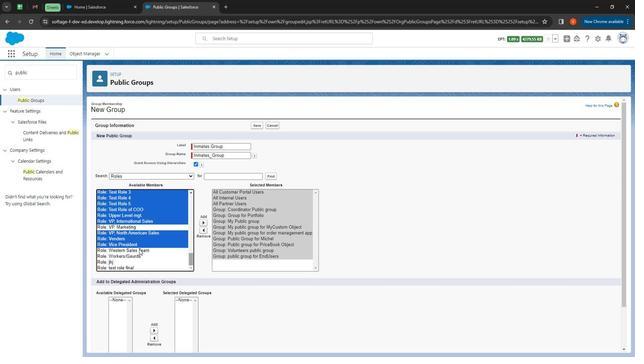 
Action: Mouse moved to (140, 257)
Screenshot: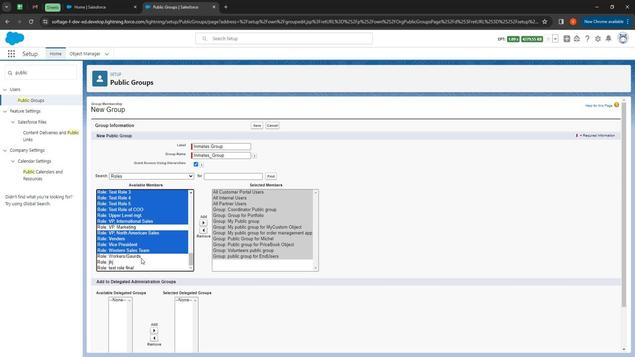 
Action: Mouse pressed left at (140, 257)
Screenshot: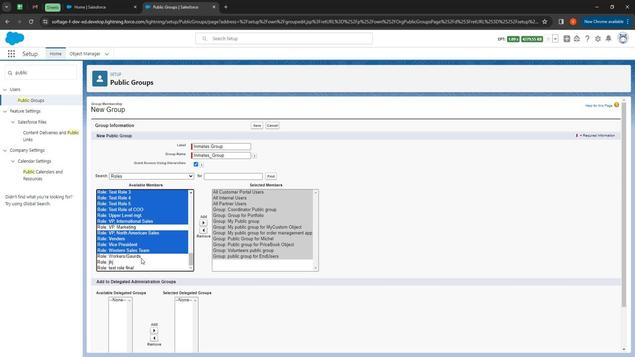 
Action: Mouse moved to (146, 268)
Screenshot: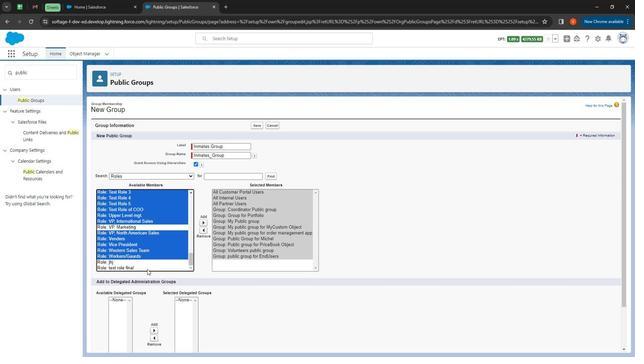 
Action: Mouse pressed left at (146, 268)
Screenshot: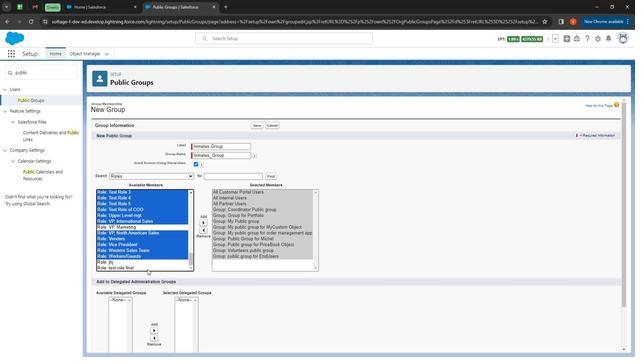 
Action: Mouse moved to (200, 223)
Screenshot: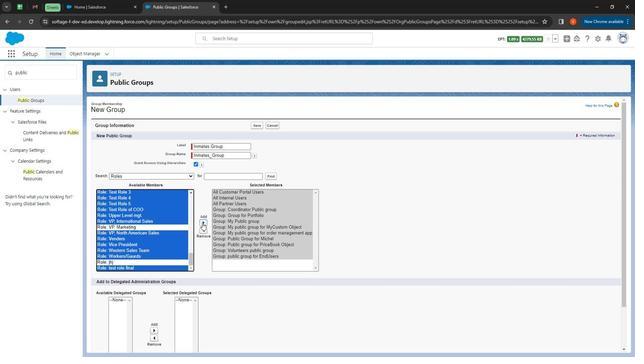 
Action: Mouse pressed left at (200, 223)
Screenshot: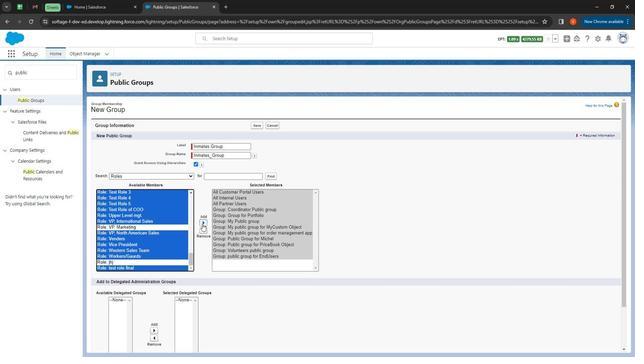 
Action: Mouse moved to (182, 175)
Screenshot: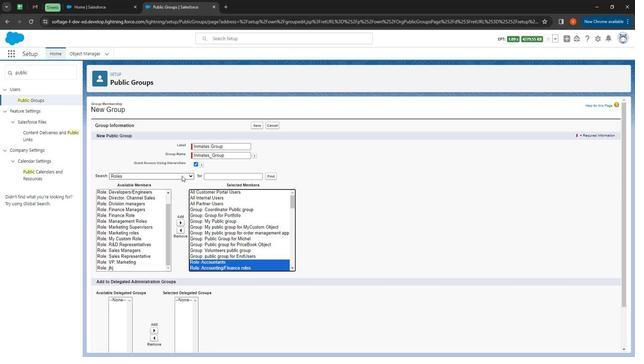 
Action: Mouse pressed left at (182, 175)
Screenshot: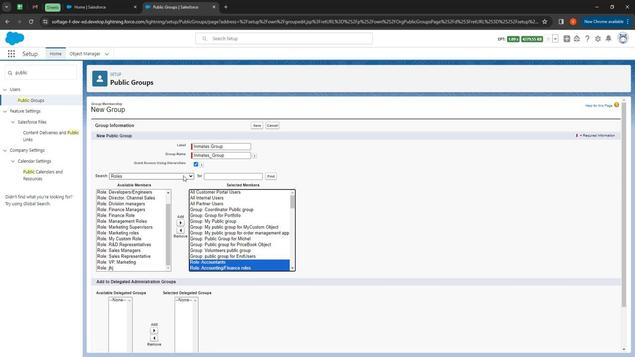 
Action: Mouse moved to (170, 193)
Screenshot: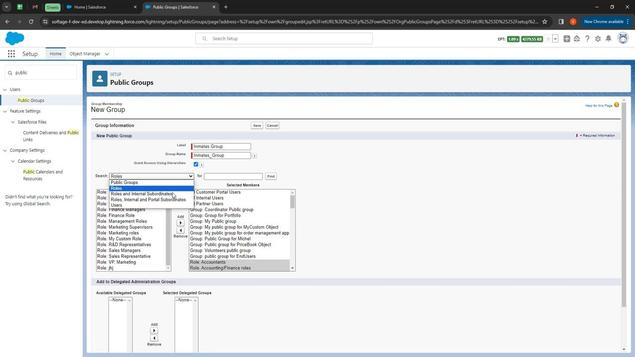 
Action: Mouse pressed left at (170, 193)
Screenshot: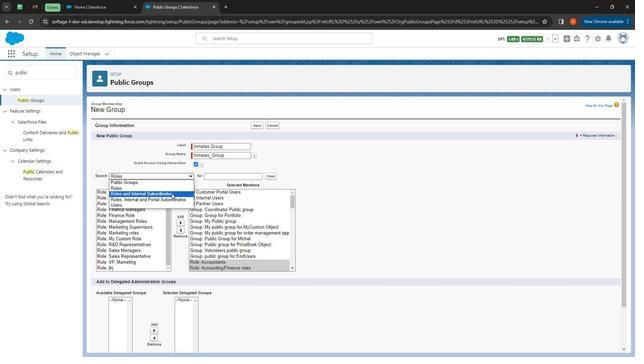 
Action: Mouse moved to (135, 191)
Screenshot: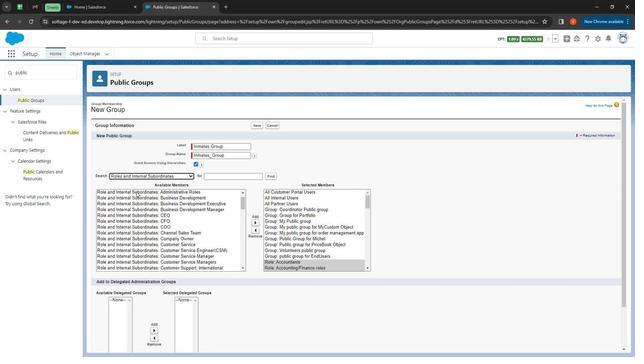 
Action: Mouse pressed left at (135, 191)
Screenshot: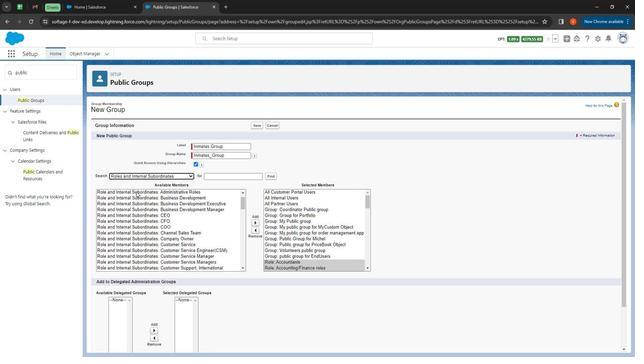 
Action: Mouse moved to (252, 223)
Screenshot: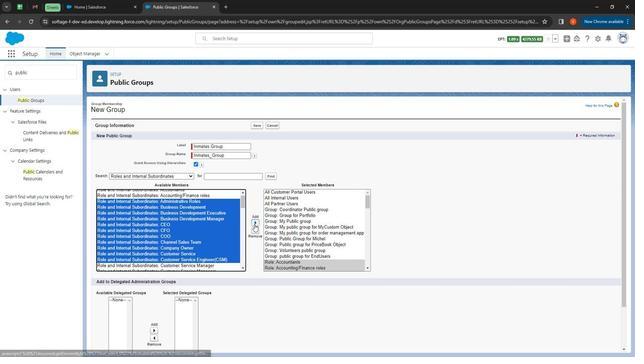 
Action: Mouse pressed left at (252, 223)
Screenshot: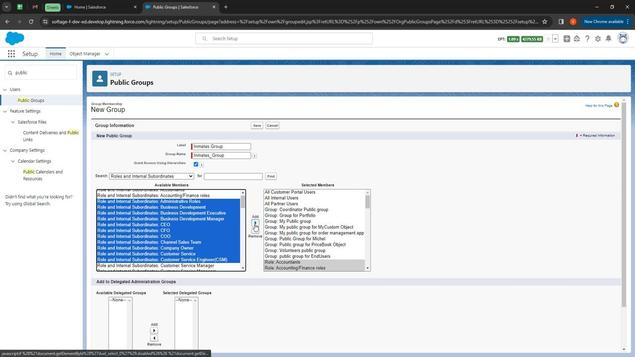 
Action: Mouse moved to (136, 193)
Screenshot: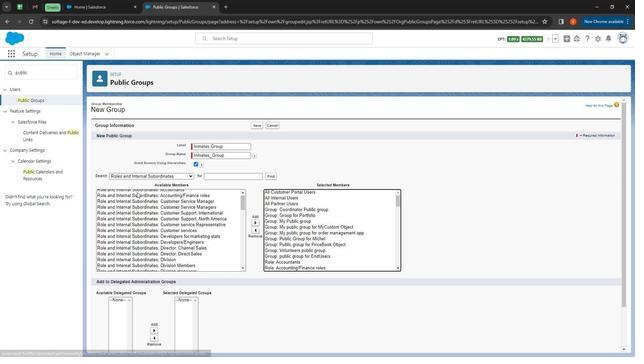 
Action: Mouse scrolled (136, 193) with delta (0, 0)
Screenshot: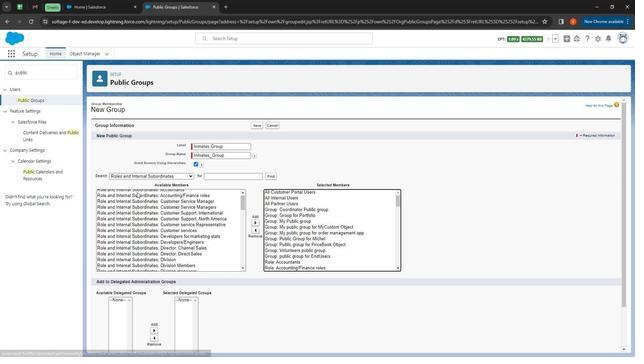 
Action: Mouse moved to (139, 195)
Screenshot: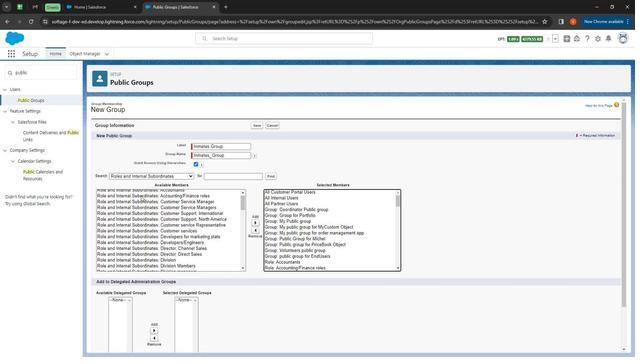 
Action: Mouse scrolled (139, 196) with delta (0, 0)
Screenshot: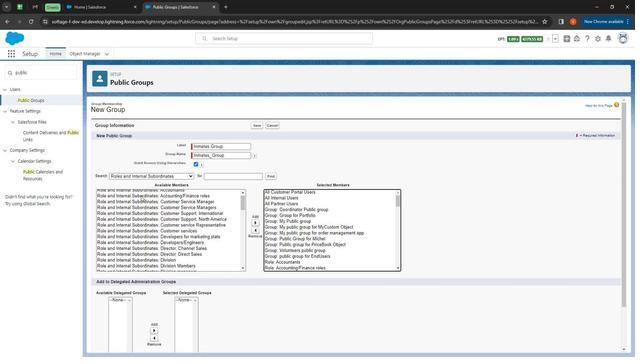 
Action: Mouse moved to (142, 198)
Screenshot: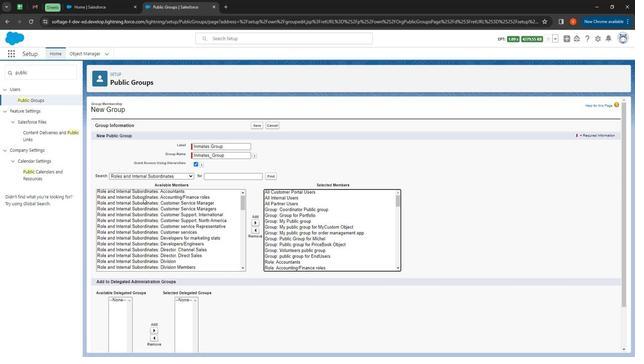 
Action: Mouse scrolled (142, 199) with delta (0, 0)
Screenshot: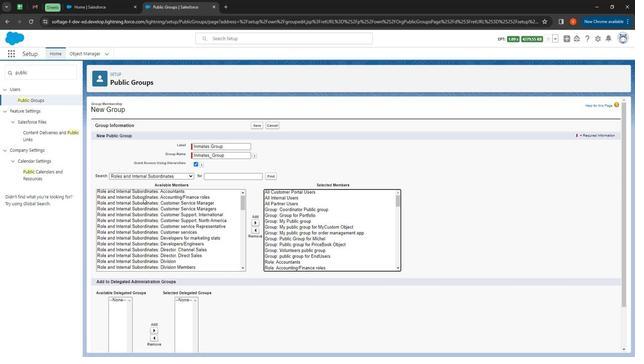 
Action: Mouse moved to (143, 199)
Screenshot: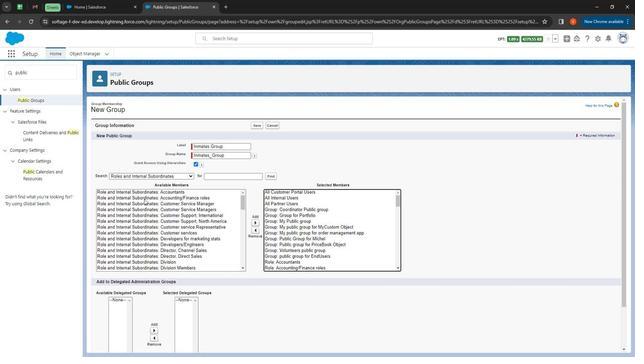 
Action: Mouse scrolled (143, 199) with delta (0, 0)
Screenshot: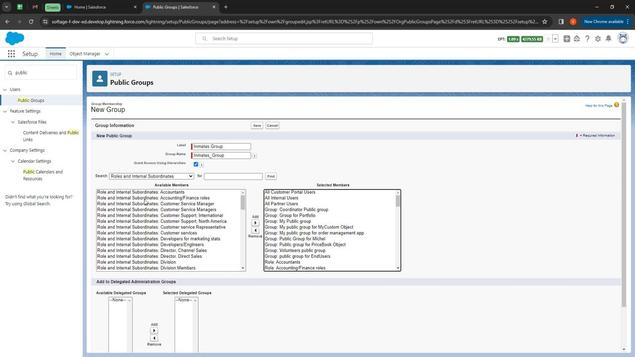 
Action: Mouse moved to (122, 196)
Screenshot: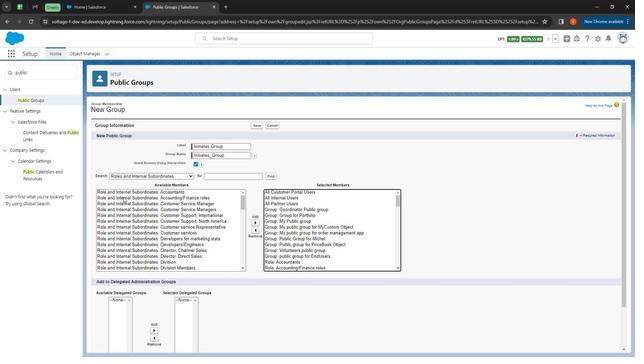 
Action: Mouse pressed left at (122, 196)
Screenshot: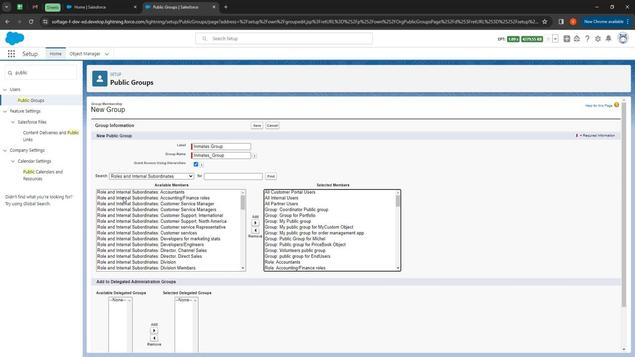 
Action: Mouse moved to (250, 221)
Screenshot: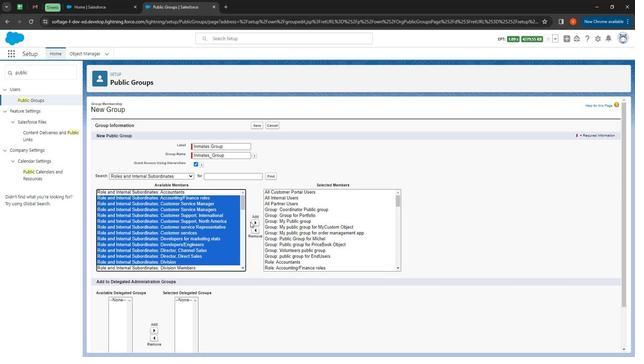 
Action: Mouse pressed left at (250, 221)
Screenshot: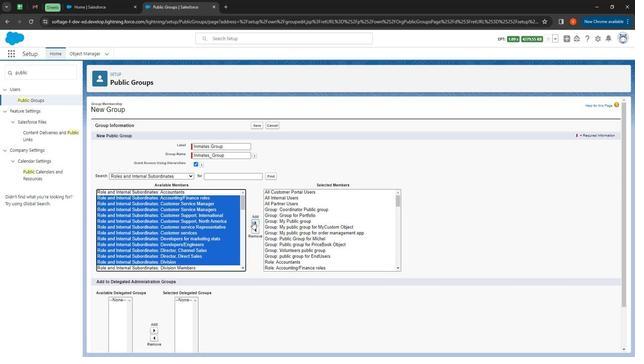 
Action: Mouse moved to (115, 198)
Screenshot: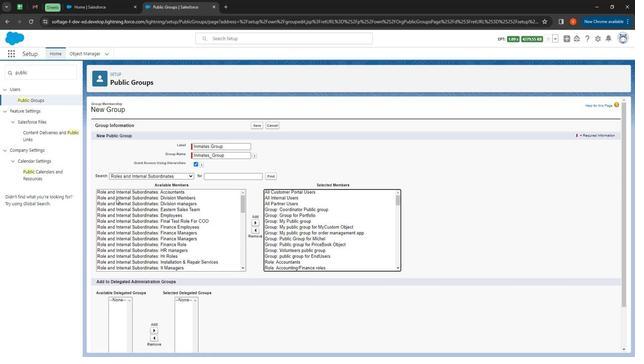 
Action: Mouse pressed left at (115, 198)
Screenshot: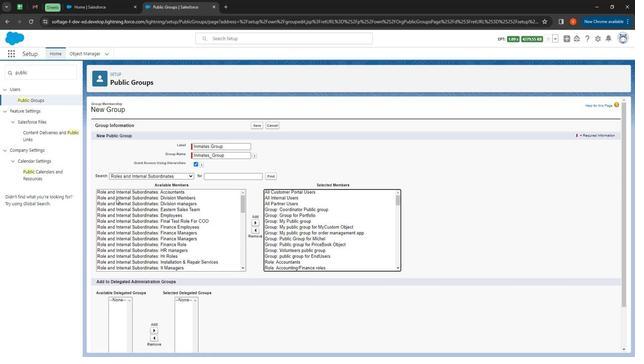 
Action: Mouse moved to (252, 223)
Screenshot: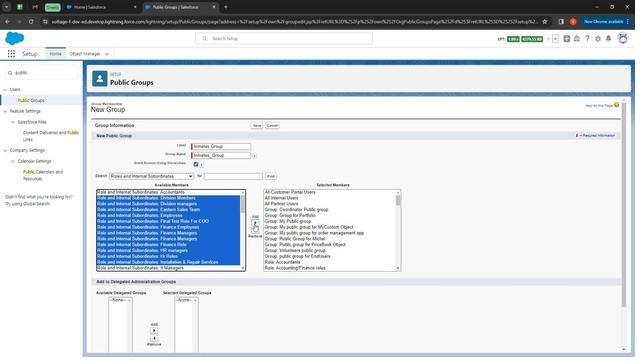
Action: Mouse pressed left at (252, 223)
Screenshot: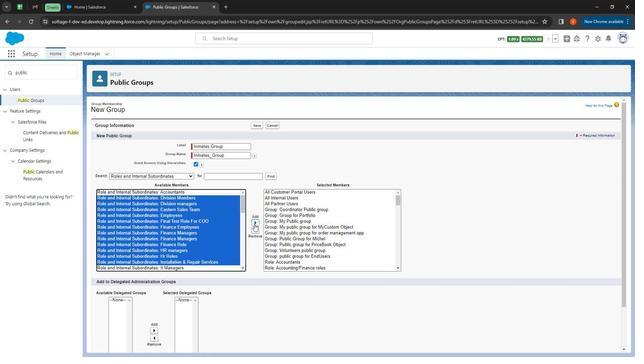 
Action: Mouse moved to (99, 196)
Screenshot: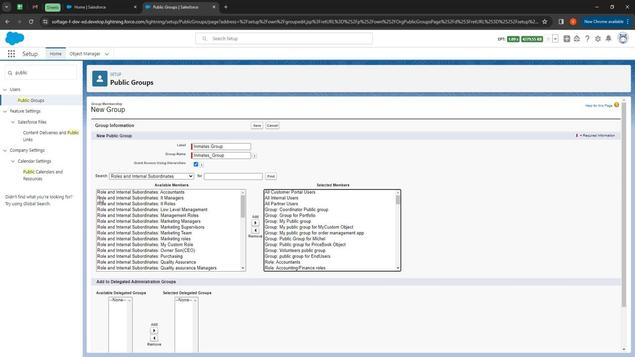 
Action: Mouse pressed left at (99, 196)
Screenshot: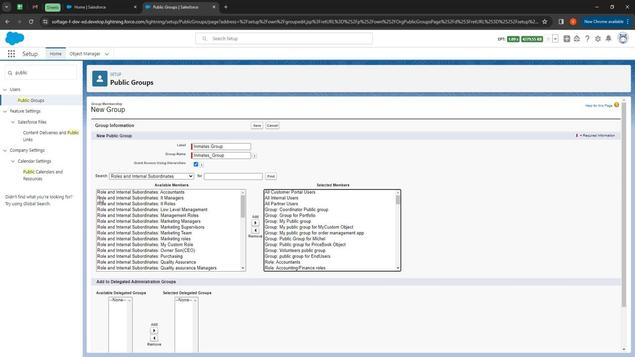 
Action: Mouse moved to (254, 223)
Screenshot: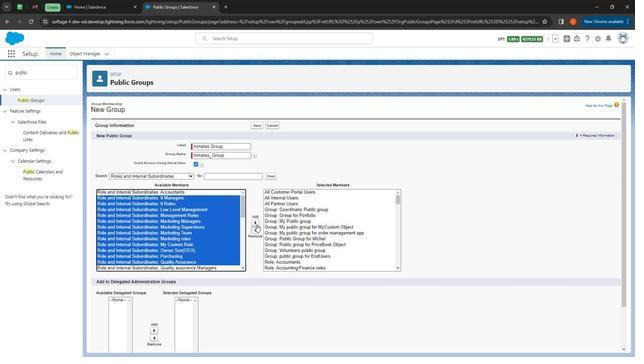 
Action: Mouse pressed left at (254, 223)
Screenshot: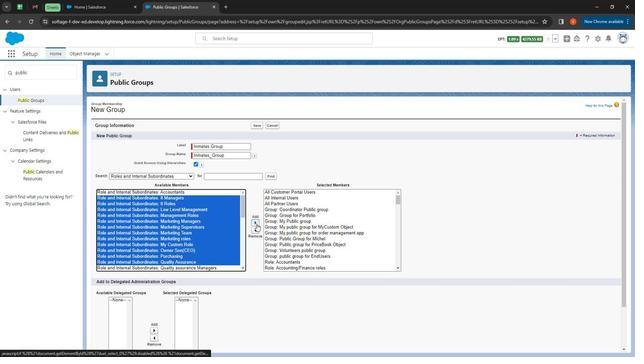 
Action: Mouse moved to (104, 196)
Screenshot: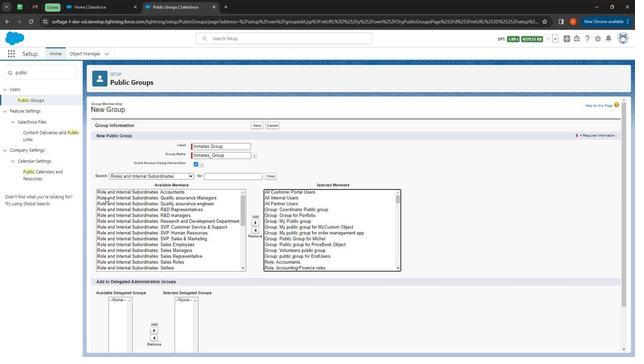
Action: Mouse pressed left at (104, 196)
Screenshot: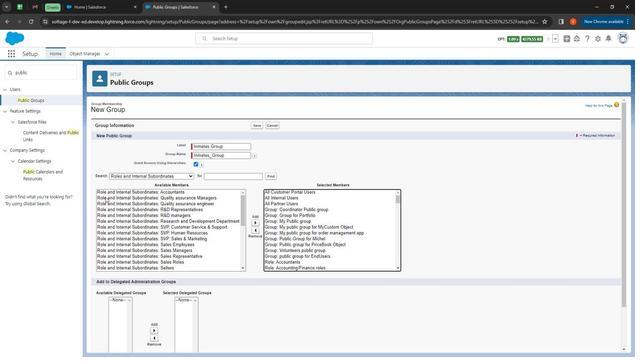 
Action: Mouse moved to (251, 221)
Screenshot: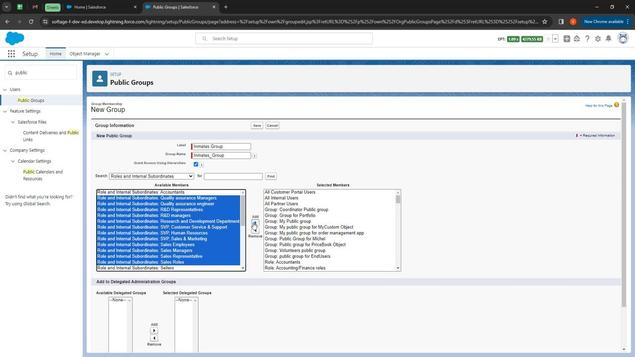 
Action: Mouse pressed left at (251, 221)
Screenshot: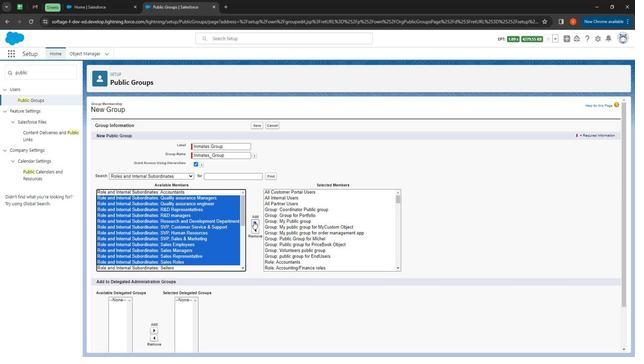 
Action: Mouse moved to (100, 199)
Screenshot: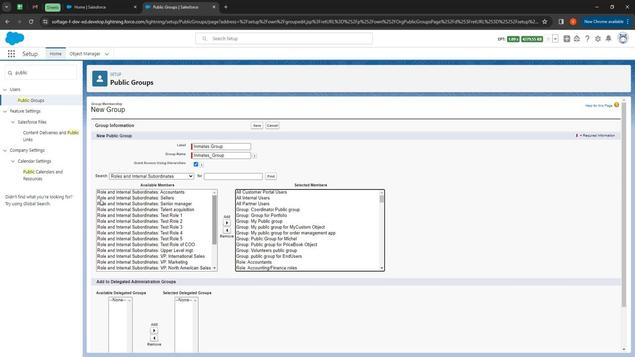 
Action: Mouse pressed left at (100, 199)
Screenshot: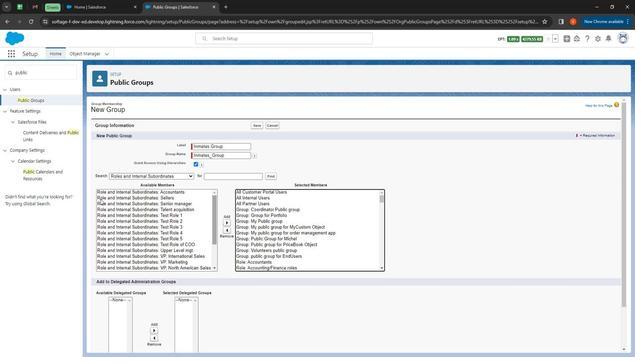
Action: Mouse moved to (225, 221)
Screenshot: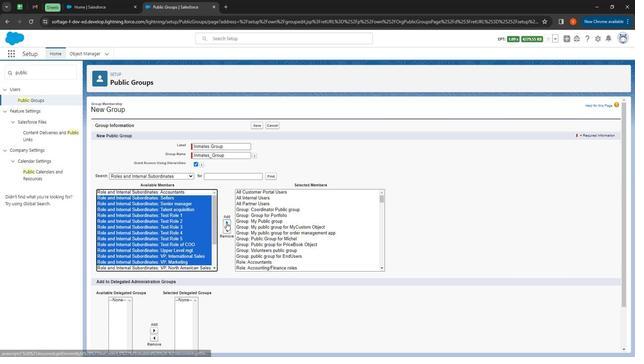 
Action: Mouse pressed left at (225, 221)
Screenshot: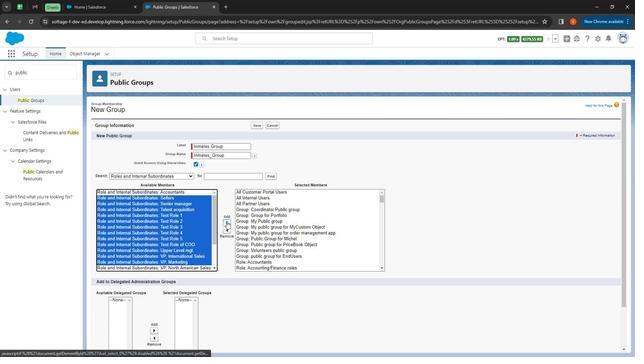 
Action: Mouse moved to (102, 197)
Screenshot: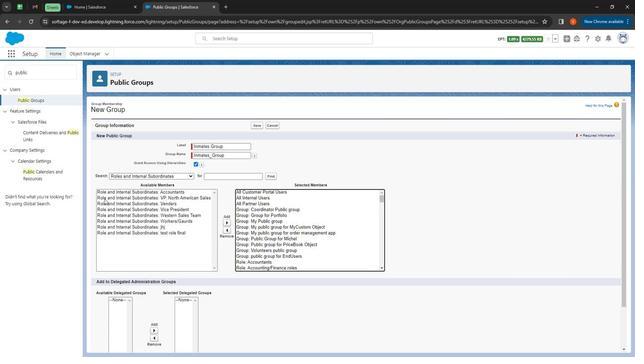 
Action: Mouse pressed left at (102, 197)
Screenshot: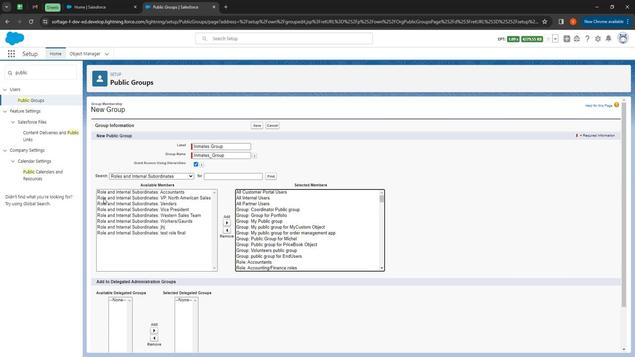 
Action: Mouse moved to (112, 233)
Screenshot: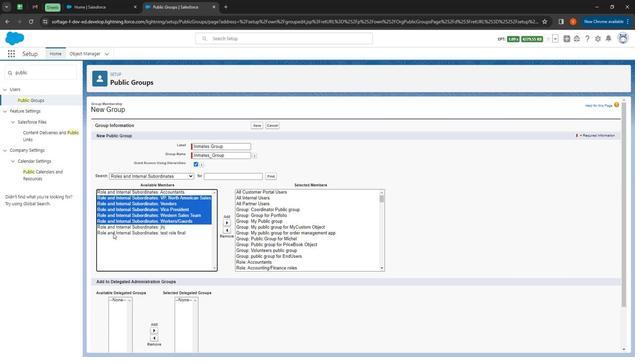 
Action: Mouse pressed left at (112, 233)
Screenshot: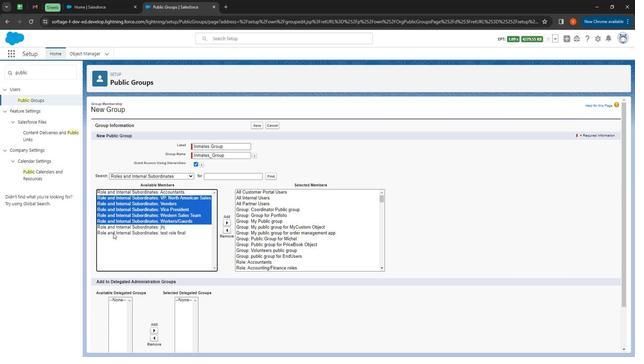 
Action: Mouse moved to (224, 223)
Screenshot: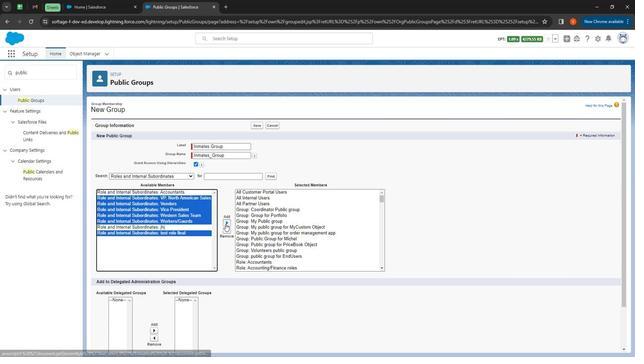 
Action: Mouse pressed left at (224, 223)
Screenshot: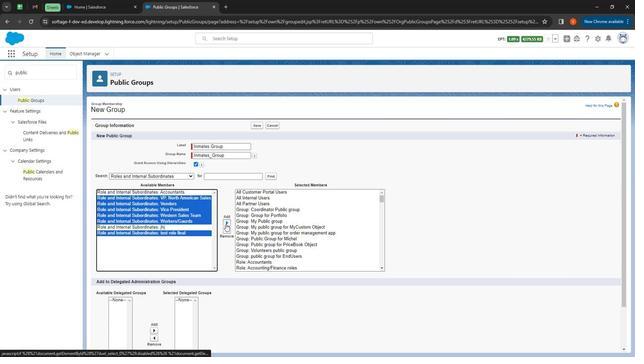 
Action: Mouse moved to (176, 177)
Screenshot: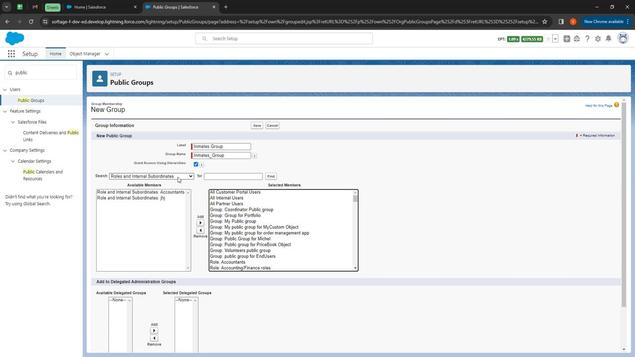 
Action: Mouse pressed left at (176, 177)
Screenshot: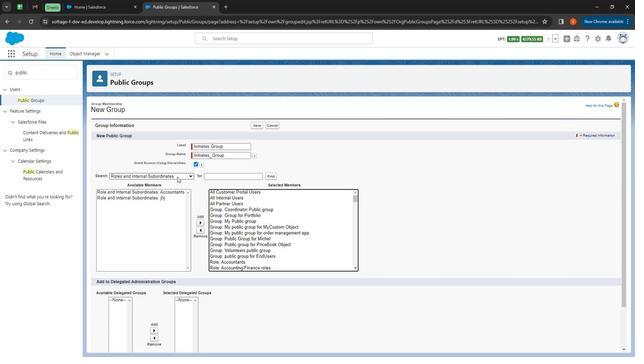 
Action: Mouse moved to (162, 199)
Screenshot: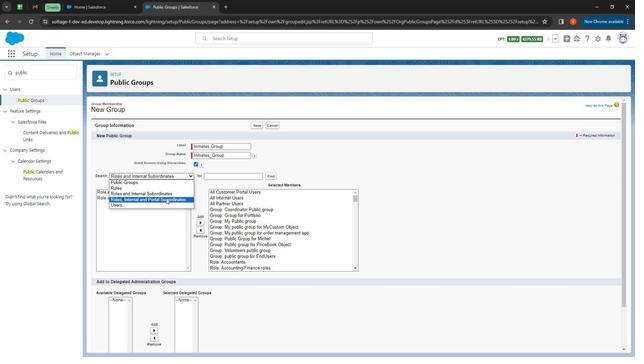 
Action: Mouse pressed left at (162, 199)
Screenshot: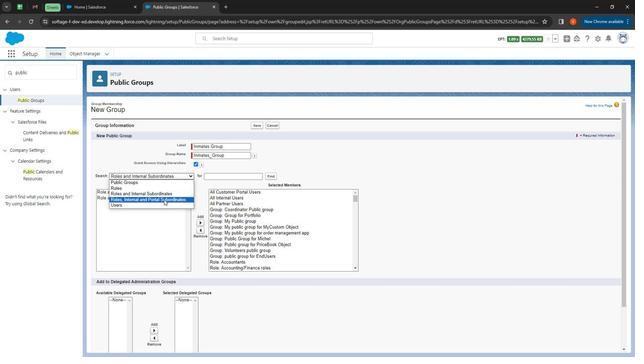 
Action: Mouse moved to (100, 192)
Screenshot: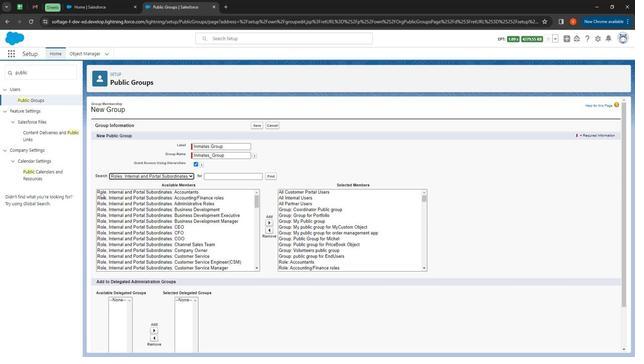 
Action: Mouse pressed left at (100, 192)
Screenshot: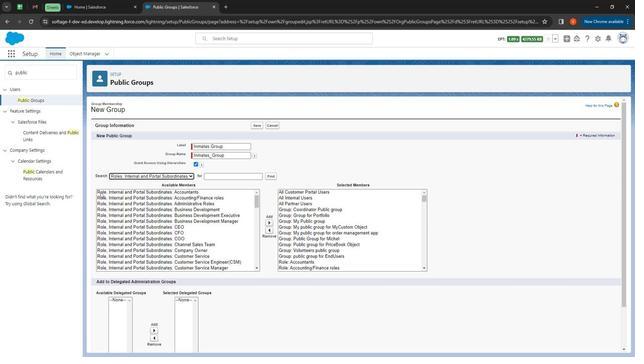 
Action: Mouse moved to (266, 225)
Screenshot: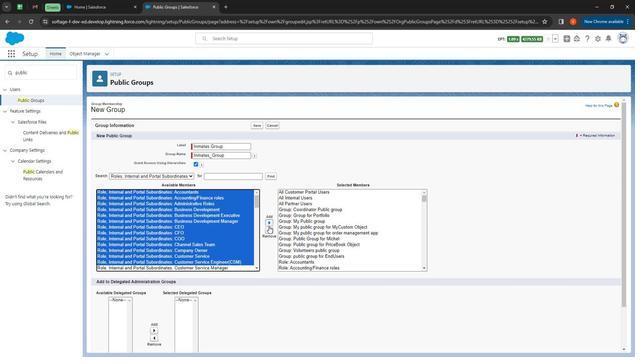 
Action: Mouse pressed left at (266, 225)
Screenshot: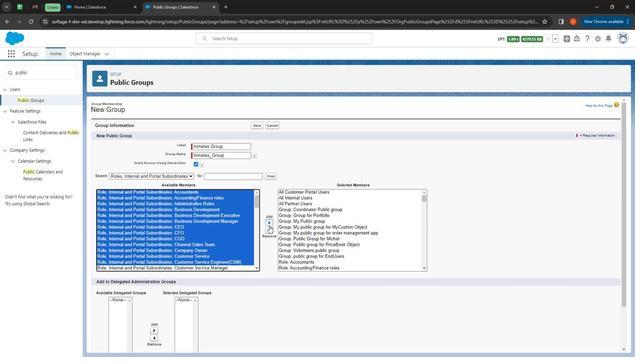 
Action: Mouse moved to (98, 191)
Screenshot: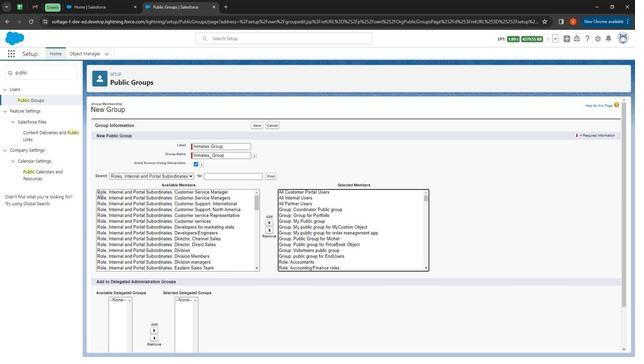 
Action: Mouse pressed left at (98, 191)
Screenshot: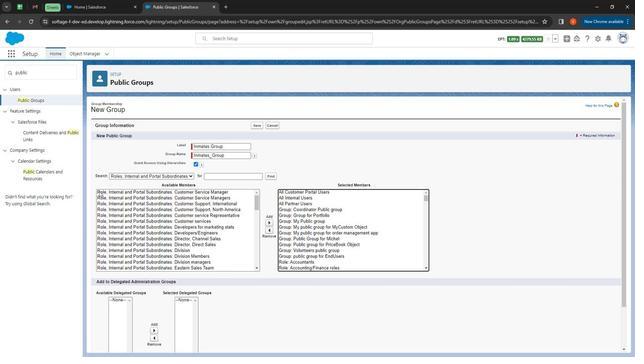 
Action: Mouse moved to (267, 224)
Screenshot: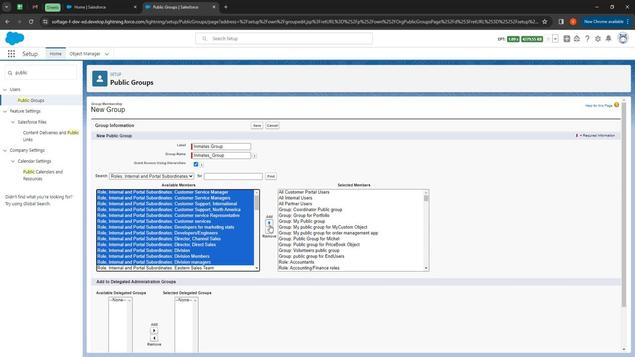 
Action: Mouse pressed left at (267, 224)
Screenshot: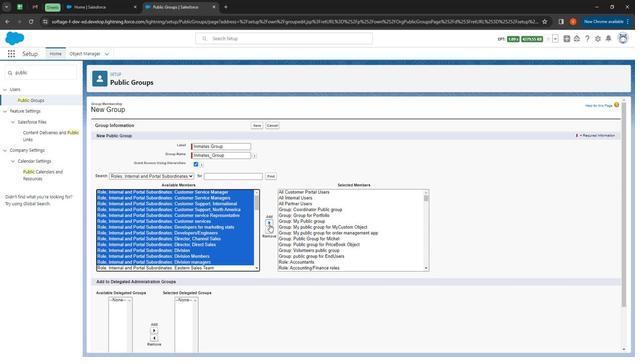 
Action: Mouse moved to (102, 192)
Screenshot: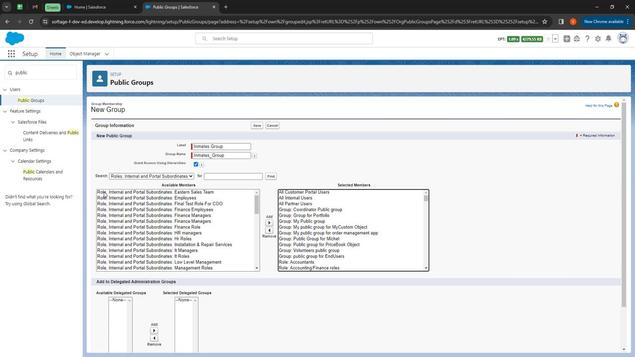
Action: Mouse pressed left at (102, 192)
Screenshot: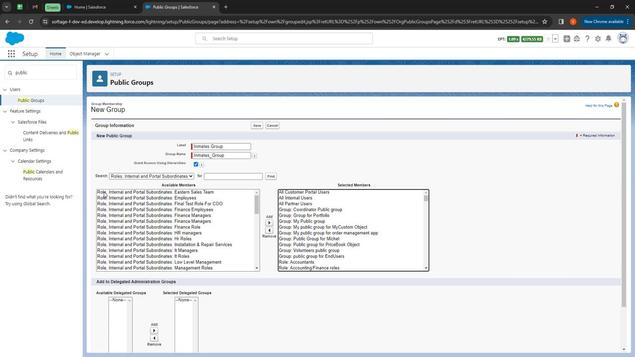 
Action: Mouse moved to (264, 222)
Screenshot: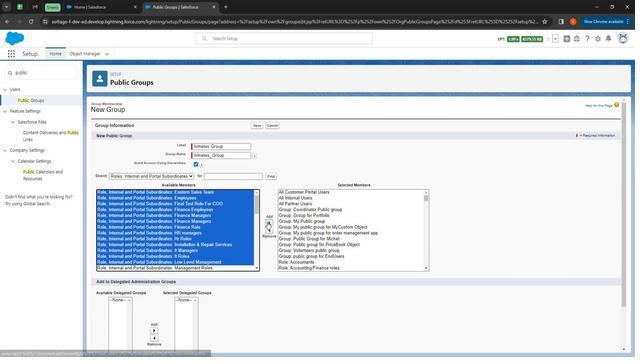 
Action: Mouse pressed left at (264, 222)
Screenshot: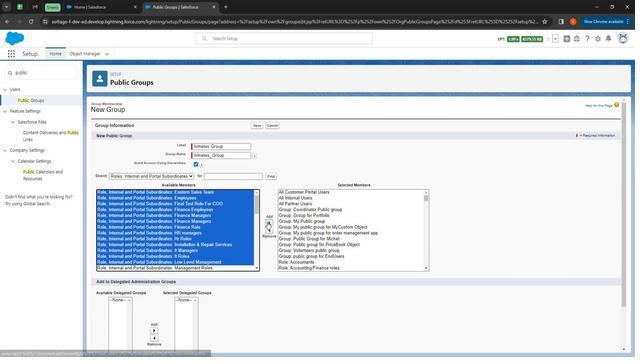 
Action: Mouse moved to (101, 192)
Screenshot: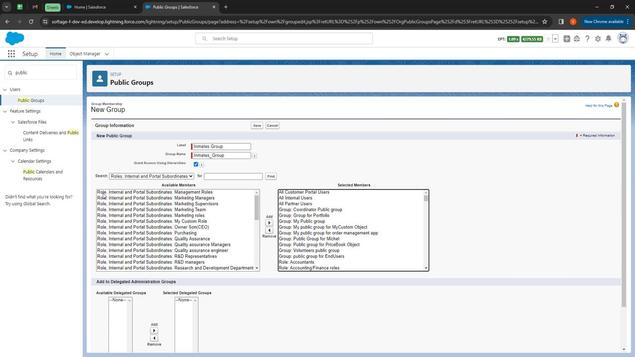 
Action: Mouse pressed left at (101, 192)
Screenshot: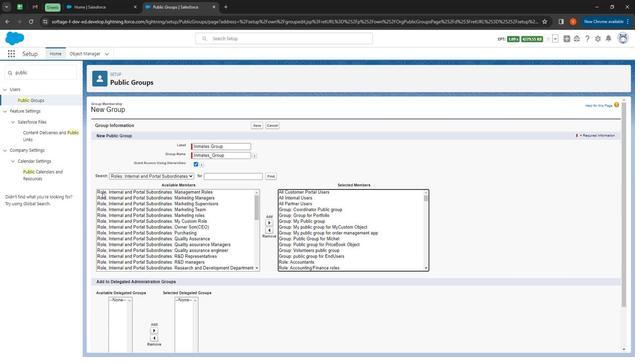 
Action: Mouse moved to (269, 222)
Screenshot: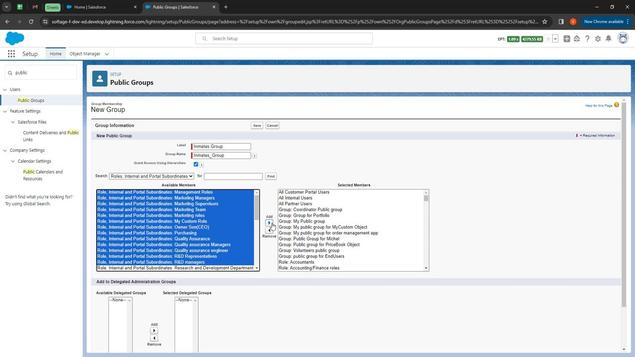 
Action: Mouse pressed left at (269, 222)
Screenshot: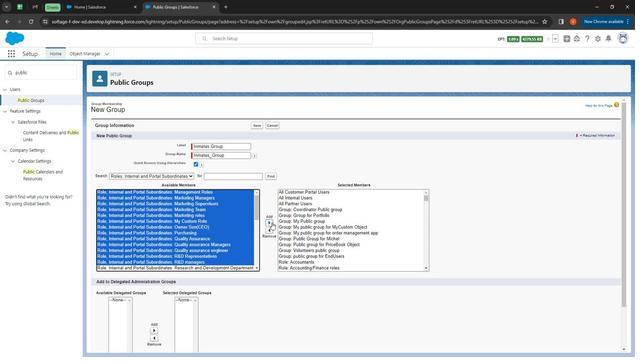 
Action: Mouse moved to (103, 194)
Screenshot: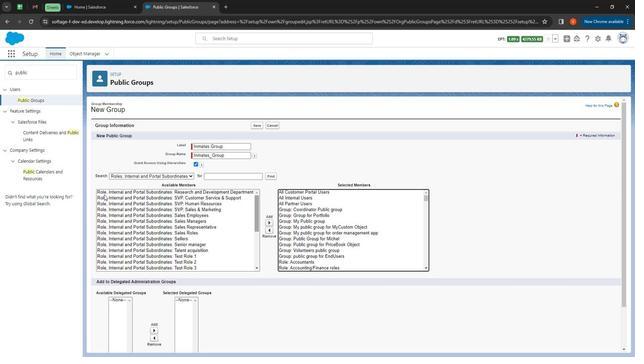 
Action: Mouse pressed left at (103, 194)
Screenshot: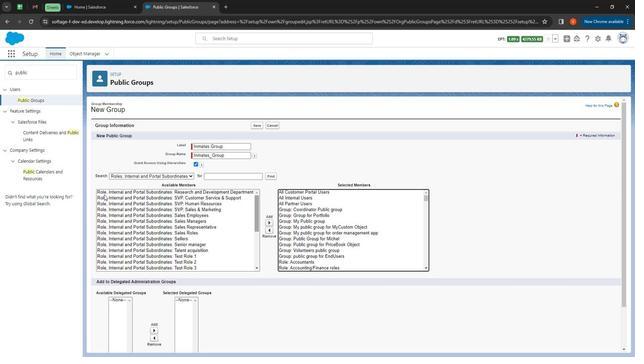 
Action: Mouse moved to (267, 222)
Screenshot: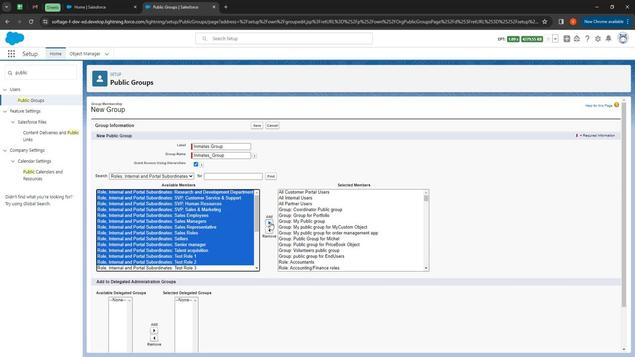 
Action: Mouse pressed left at (267, 222)
Screenshot: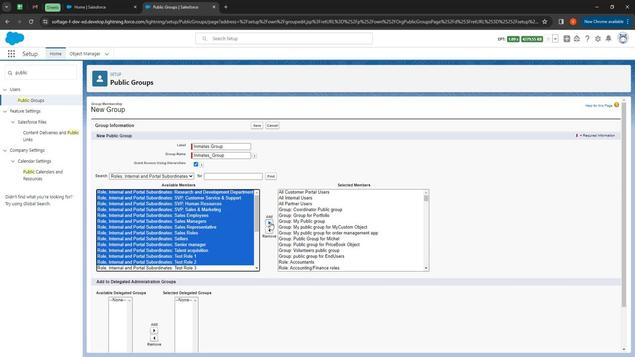 
Action: Mouse moved to (103, 191)
Screenshot: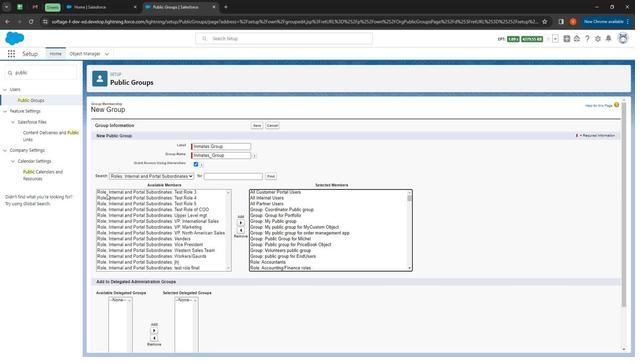 
Action: Mouse pressed left at (103, 191)
Screenshot: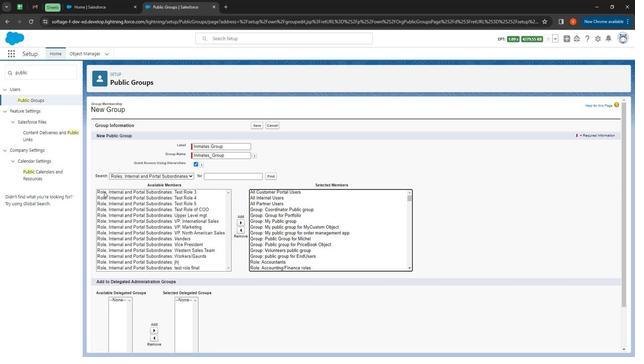 
Action: Mouse moved to (237, 221)
Screenshot: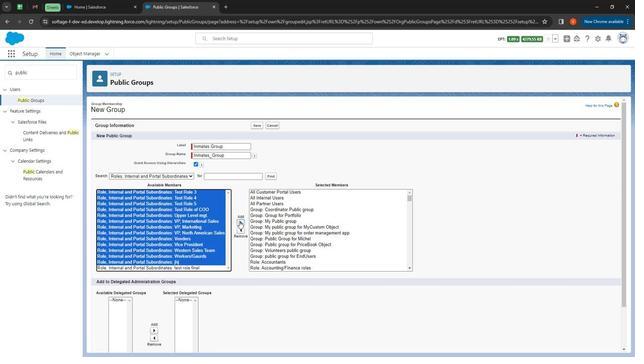 
Action: Mouse pressed left at (237, 221)
Screenshot: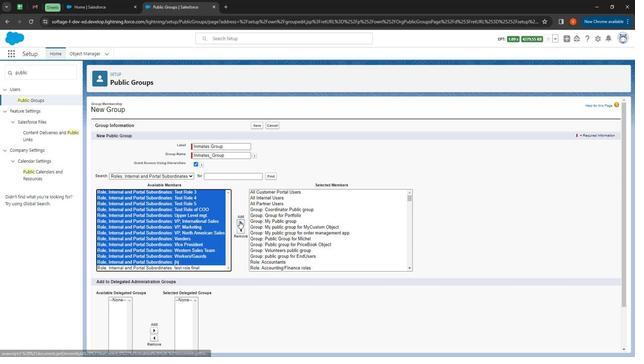 
Action: Mouse moved to (132, 190)
Screenshot: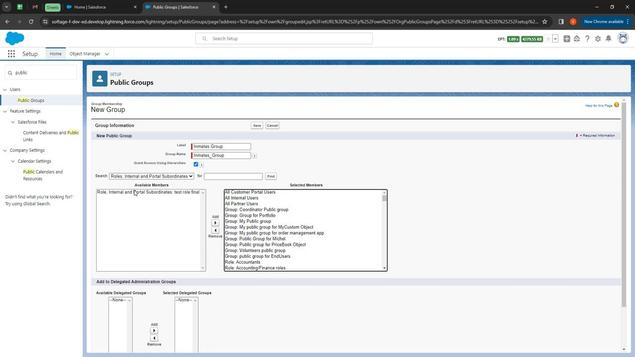 
Action: Mouse pressed left at (132, 190)
Screenshot: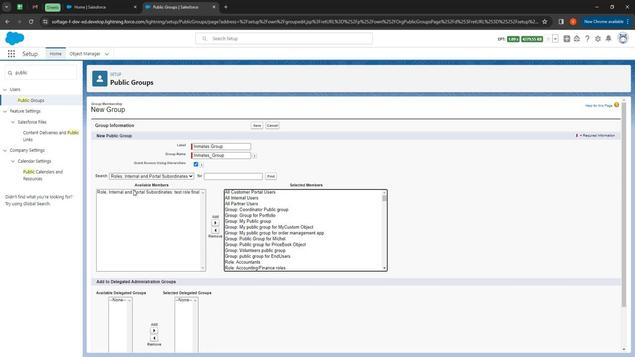 
Action: Mouse moved to (211, 221)
Screenshot: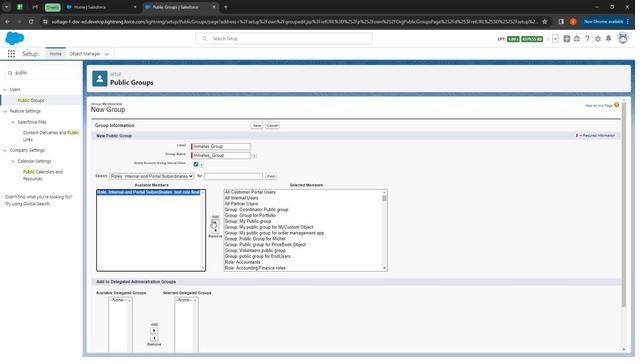 
Action: Mouse pressed left at (211, 221)
Screenshot: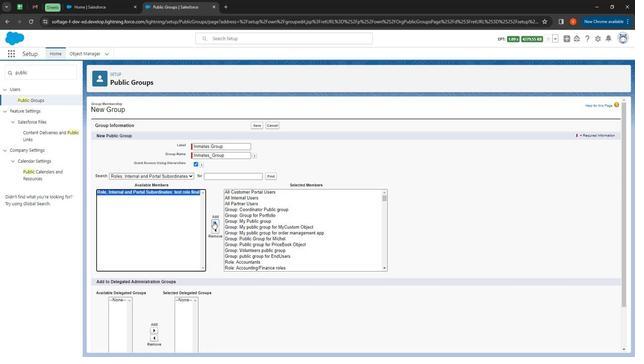 
Action: Mouse moved to (158, 177)
Screenshot: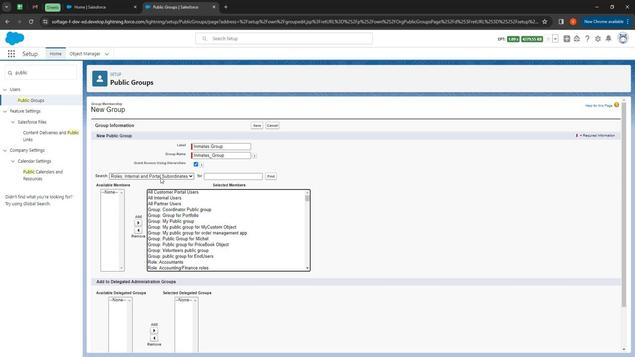 
Action: Mouse pressed left at (158, 177)
Screenshot: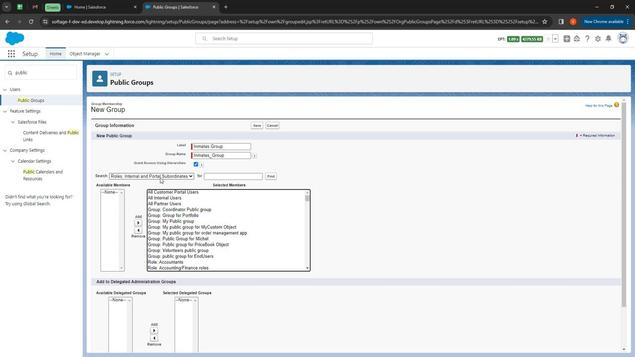 
Action: Mouse moved to (147, 202)
Screenshot: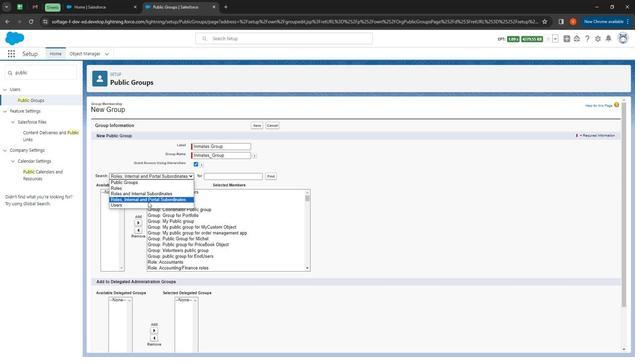 
Action: Mouse pressed left at (147, 202)
Screenshot: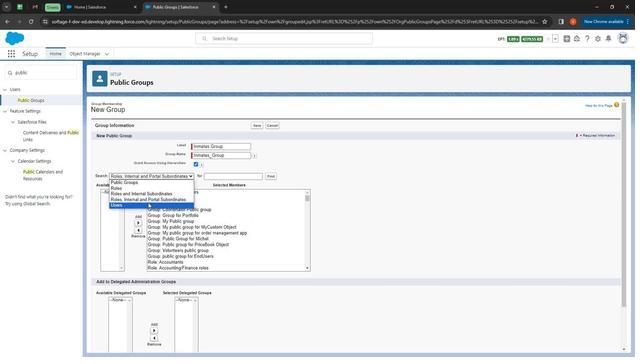 
Action: Mouse moved to (134, 245)
Screenshot: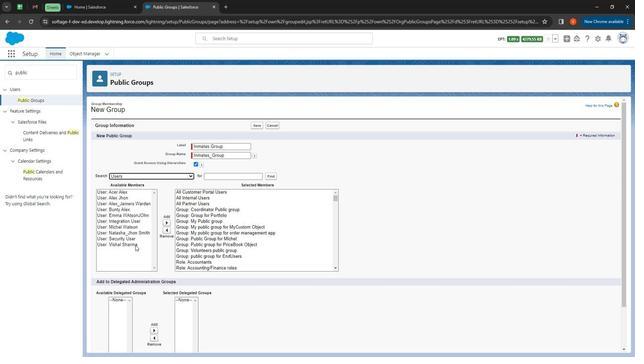 
Action: Mouse pressed left at (134, 245)
Screenshot: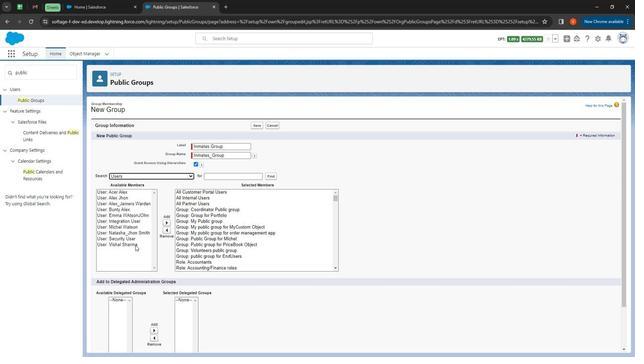 
Action: Mouse moved to (166, 224)
Screenshot: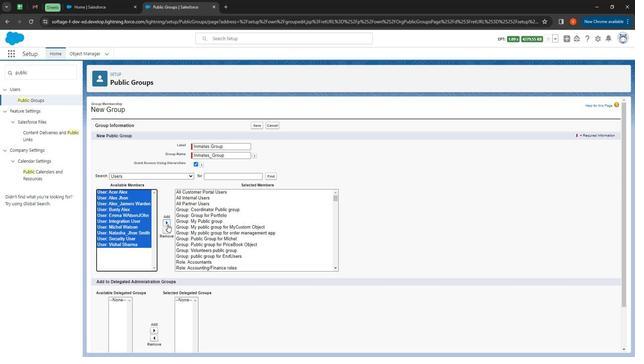 
Action: Mouse pressed left at (166, 224)
Screenshot: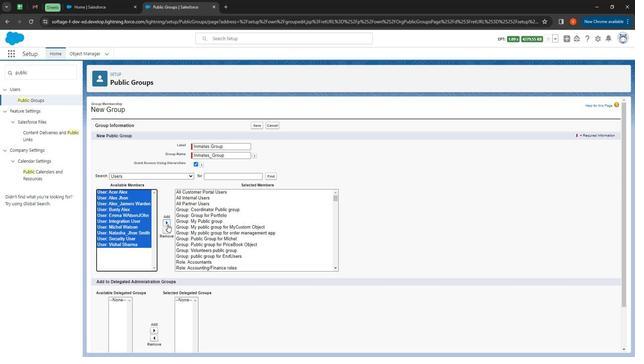 
Action: Mouse moved to (245, 180)
Screenshot: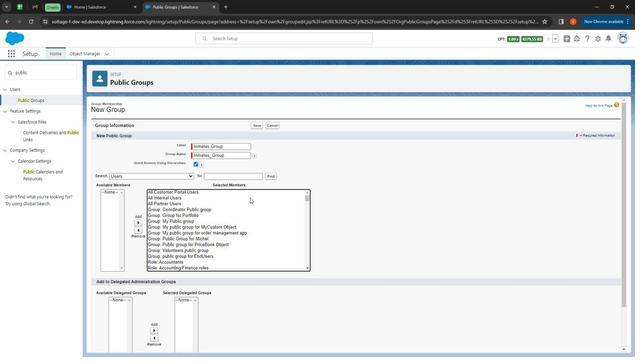 
Action: Mouse scrolled (245, 180) with delta (0, 0)
Screenshot: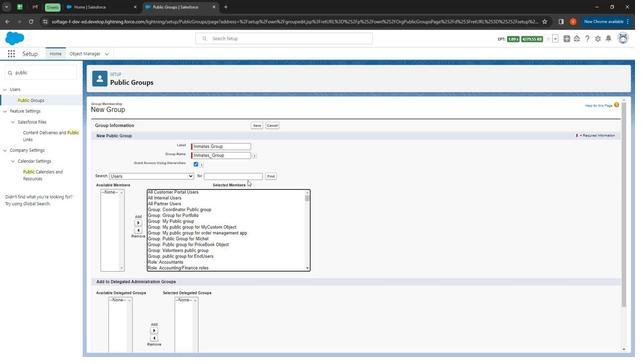 
Action: Mouse moved to (256, 113)
Screenshot: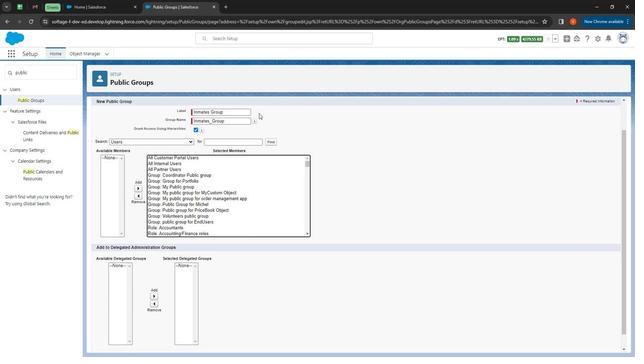 
Action: Mouse scrolled (256, 113) with delta (0, 0)
Screenshot: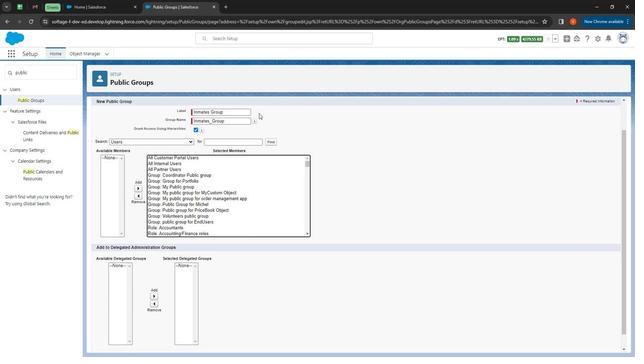 
Action: Mouse moved to (258, 115)
Screenshot: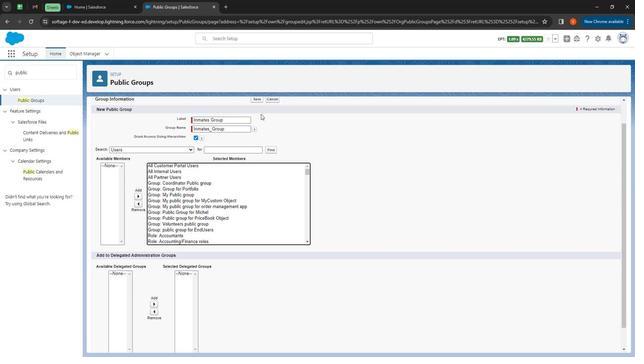 
Action: Mouse scrolled (258, 115) with delta (0, 0)
Screenshot: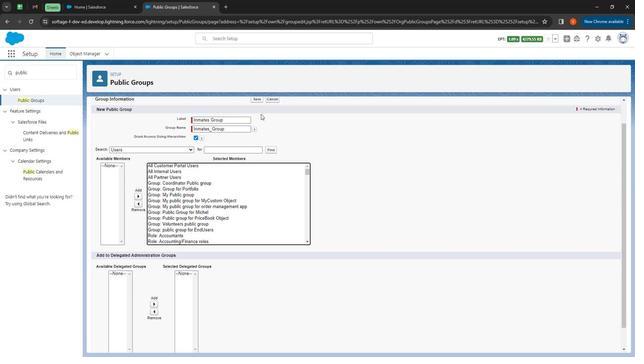 
Action: Mouse moved to (255, 124)
Screenshot: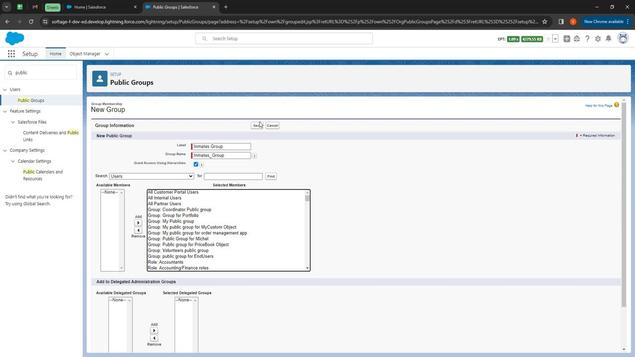
Action: Mouse pressed left at (255, 124)
Screenshot: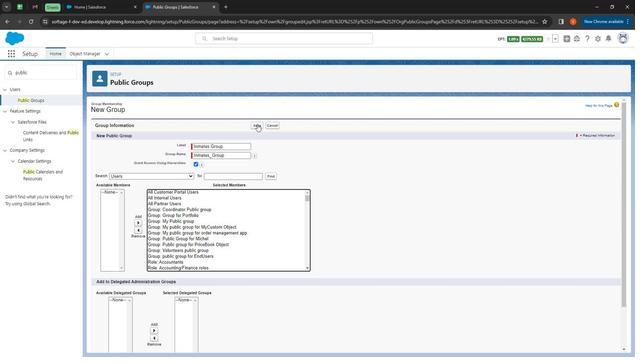 
Action: Mouse moved to (128, 176)
Screenshot: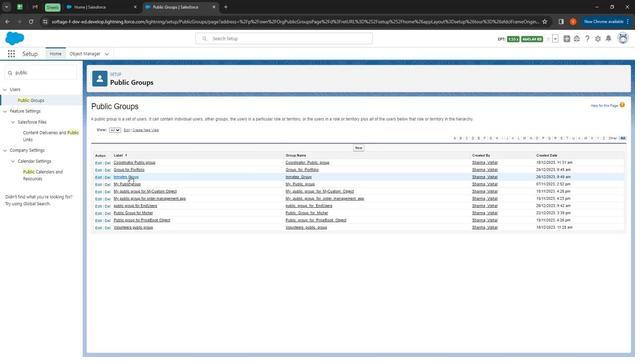 
Action: Mouse pressed left at (128, 176)
Screenshot: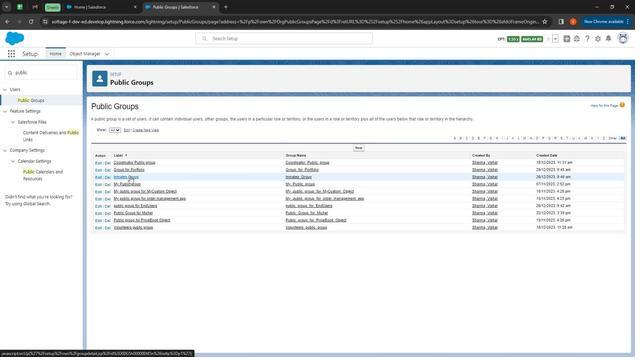 
Action: Mouse moved to (139, 233)
Screenshot: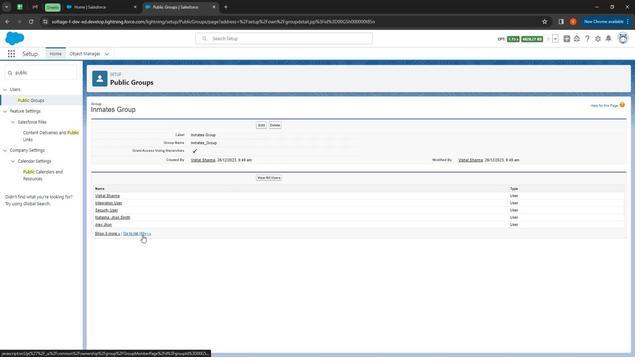 
Action: Mouse pressed left at (139, 233)
Screenshot: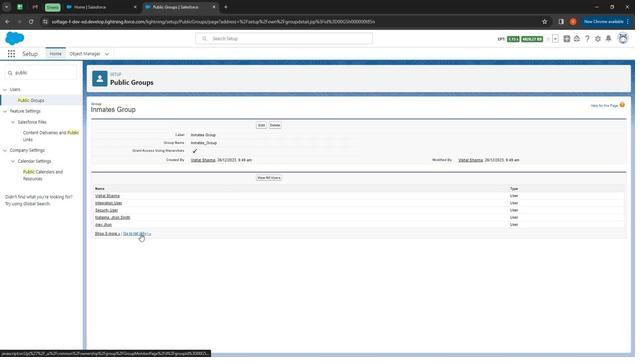
Action: Mouse moved to (187, 198)
Screenshot: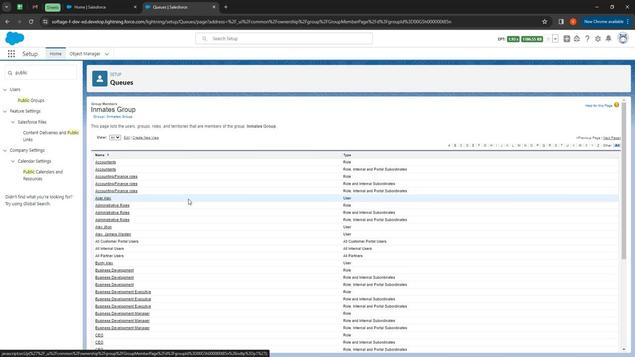 
Action: Mouse scrolled (187, 198) with delta (0, 0)
Screenshot: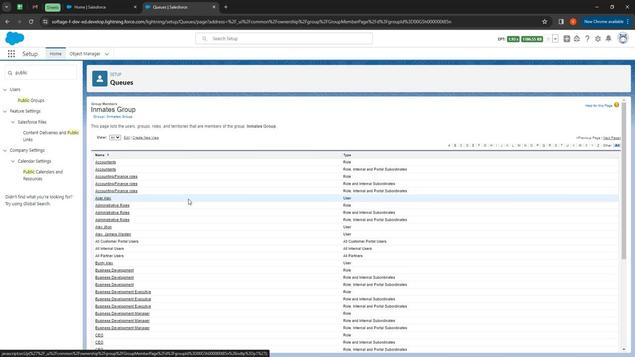 
Action: Mouse moved to (189, 200)
Screenshot: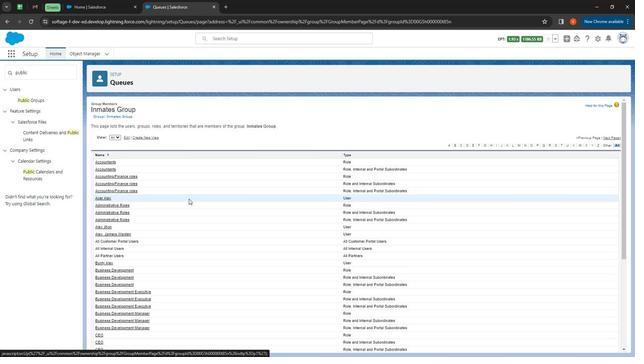 
Action: Mouse scrolled (189, 200) with delta (0, 0)
Screenshot: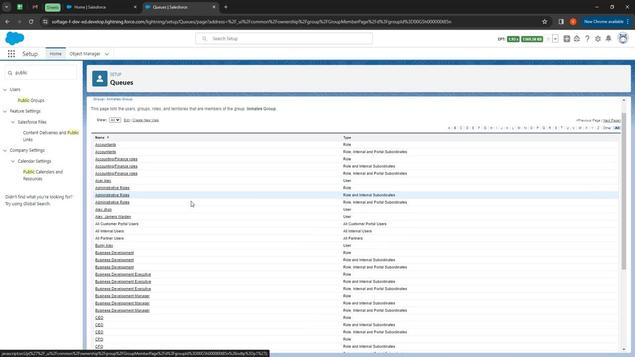 
Action: Mouse moved to (189, 201)
Screenshot: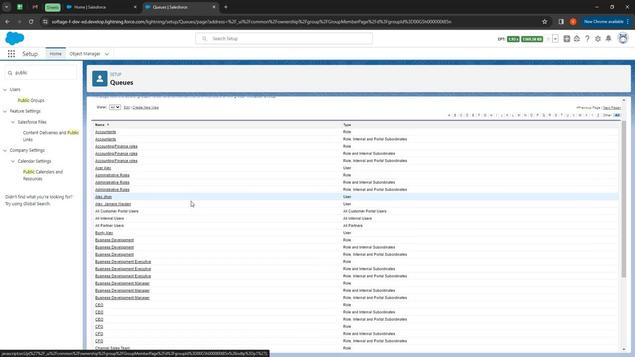 
Action: Mouse scrolled (189, 200) with delta (0, 0)
Screenshot: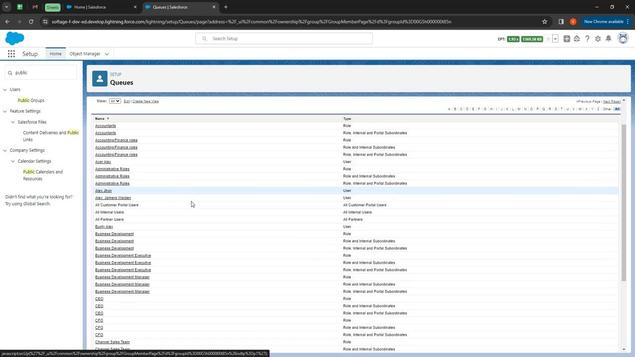 
Action: Mouse moved to (192, 201)
Screenshot: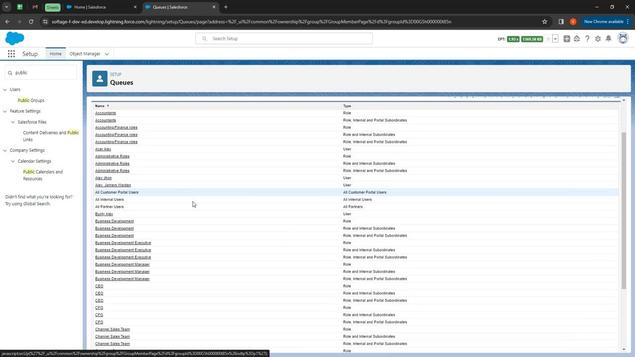 
Action: Mouse scrolled (192, 201) with delta (0, 0)
Screenshot: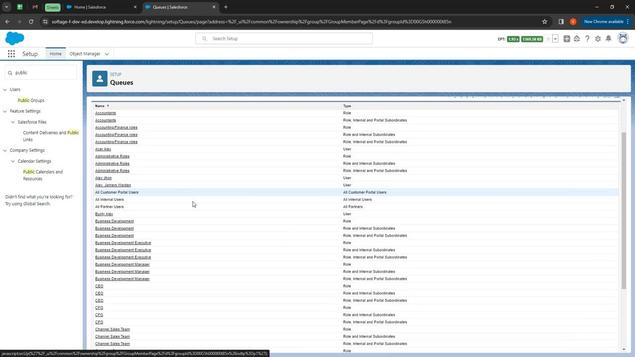 
Action: Mouse moved to (197, 204)
Screenshot: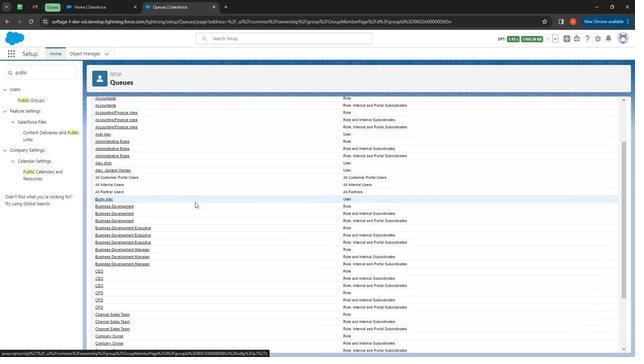 
Action: Mouse scrolled (197, 204) with delta (0, 0)
Screenshot: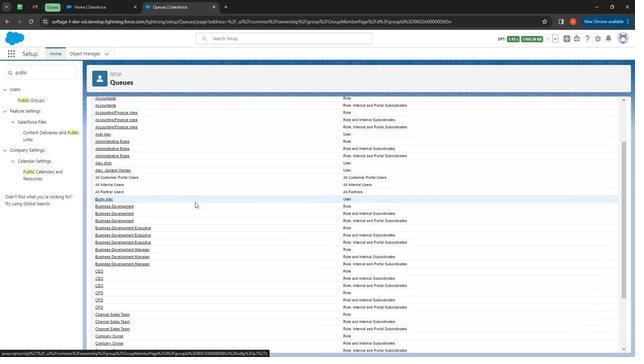 
Action: Mouse moved to (203, 206)
Screenshot: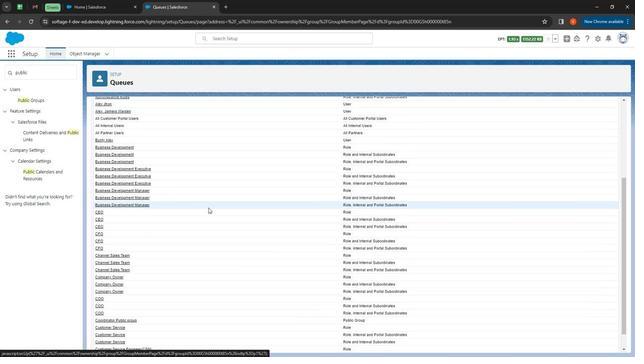 
Action: Mouse scrolled (203, 206) with delta (0, 0)
Screenshot: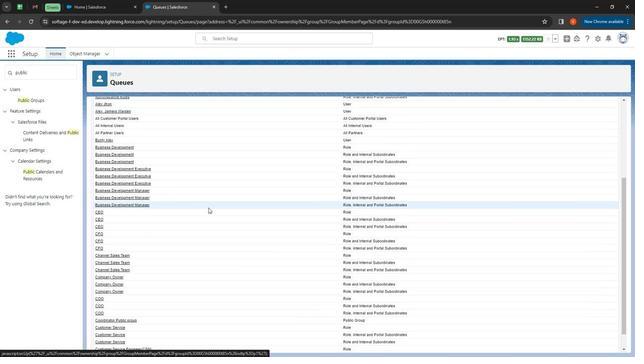
Action: Mouse moved to (313, 292)
Screenshot: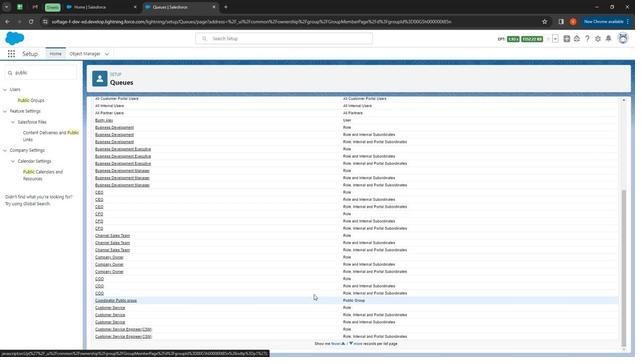 
Action: Mouse scrolled (313, 292) with delta (0, 0)
Screenshot: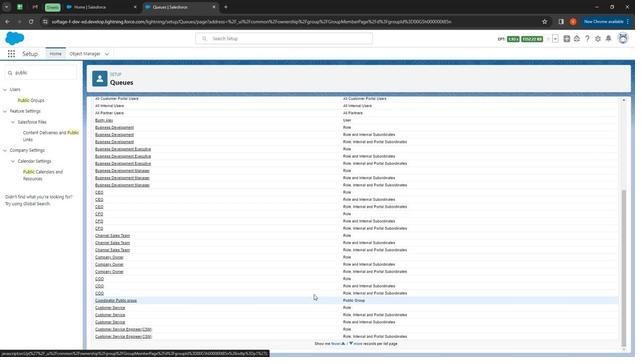 
Action: Mouse moved to (313, 291)
Screenshot: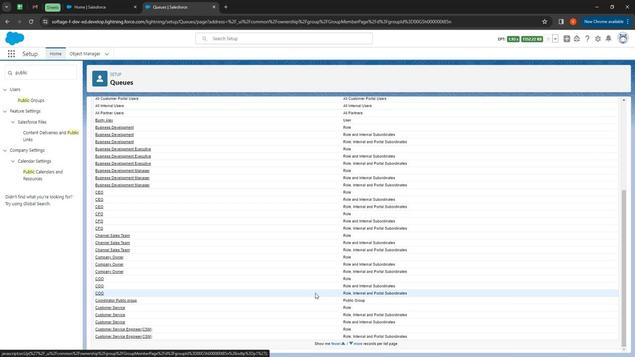 
Action: Mouse scrolled (313, 291) with delta (0, 0)
Screenshot: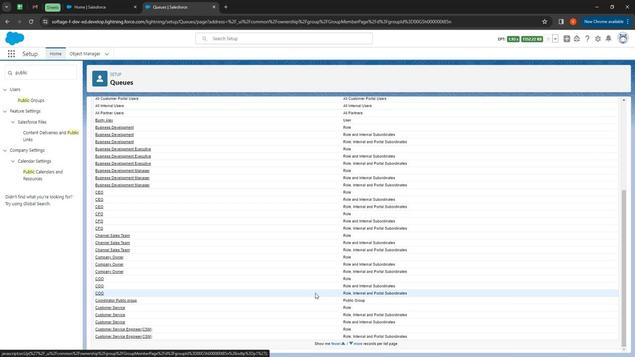 
Action: Mouse moved to (313, 289)
Screenshot: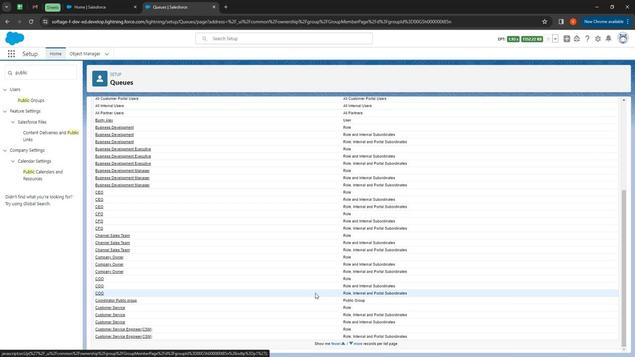 
Action: Mouse scrolled (313, 289) with delta (0, 0)
Screenshot: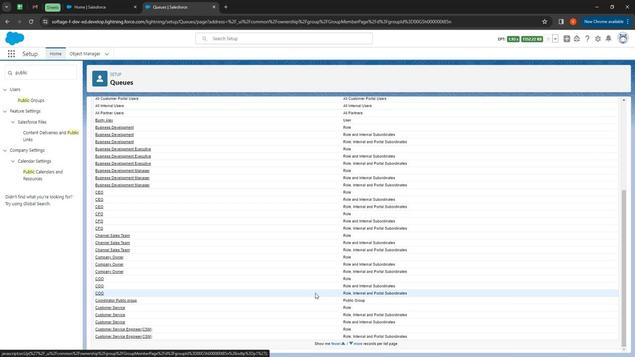 
Action: Mouse moved to (313, 286)
